 Task: Search one way flight ticket for 3 adults, 3 children in premium economy from Gillette: Gillette Campbell County Airport to Jacksonville: Albert J. Ellis Airport on 5-3-2023. Choice of flights is Spirit. Number of bags: 9 checked bags. Price is upto 89000. Outbound departure time preference is 5:45.
Action: Mouse moved to (369, 314)
Screenshot: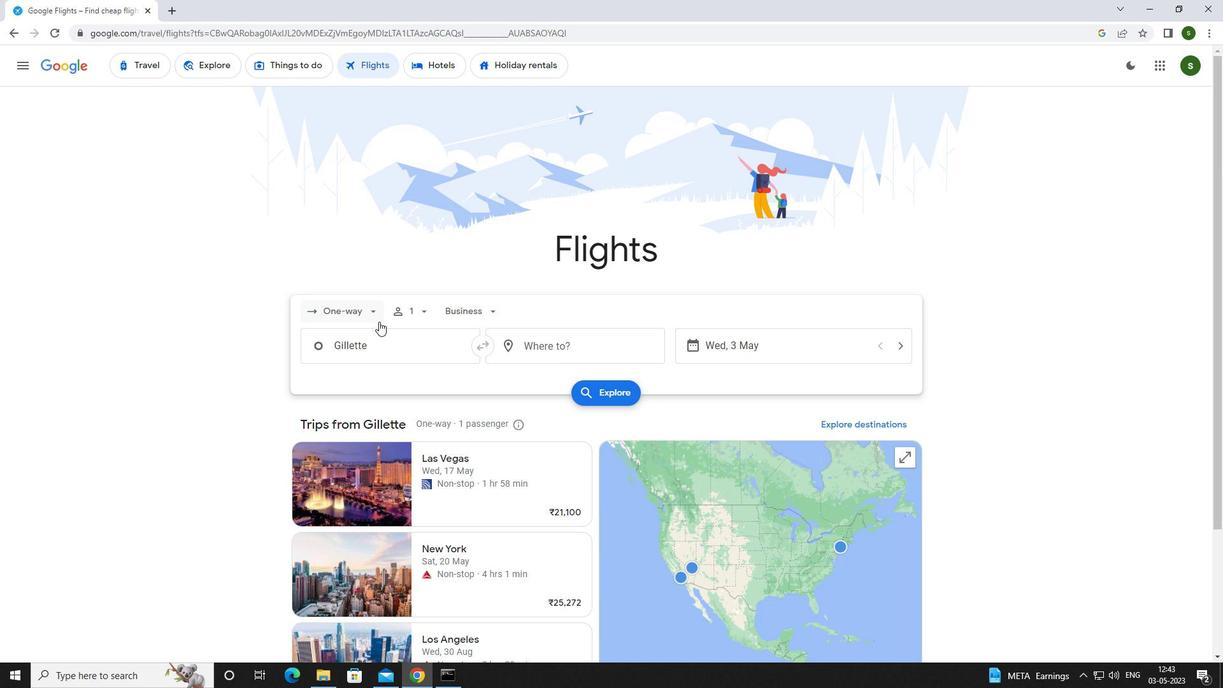 
Action: Mouse pressed left at (369, 314)
Screenshot: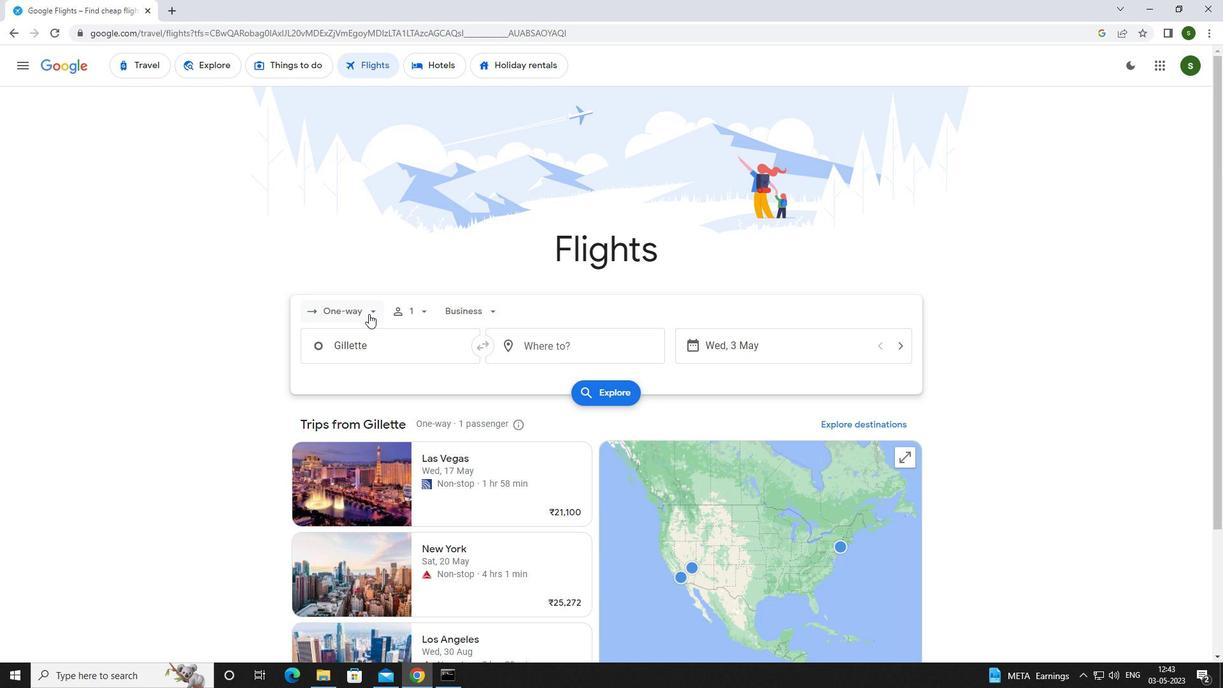 
Action: Mouse moved to (369, 367)
Screenshot: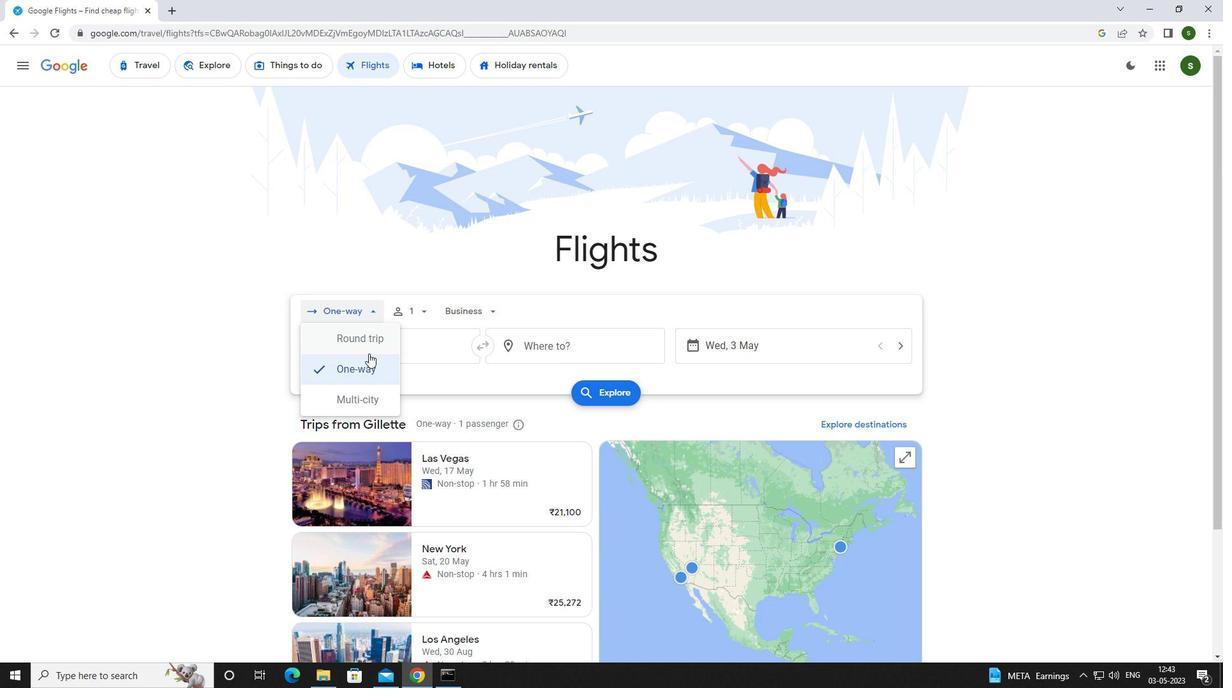 
Action: Mouse pressed left at (369, 367)
Screenshot: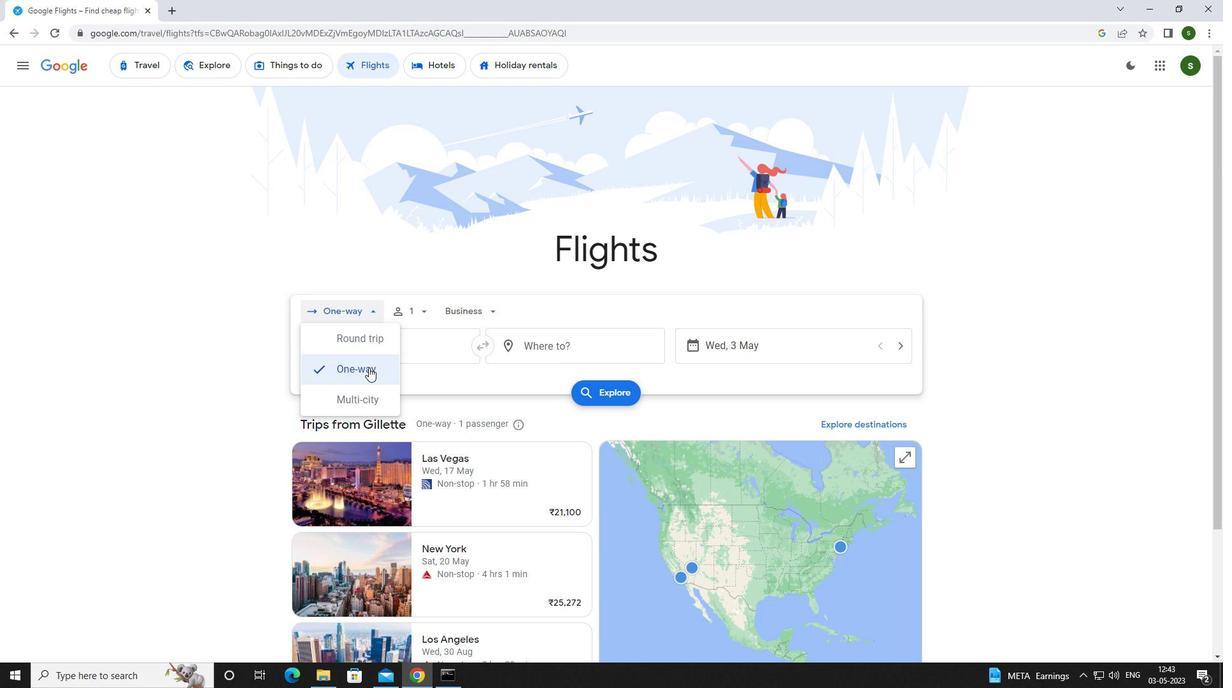 
Action: Mouse moved to (412, 305)
Screenshot: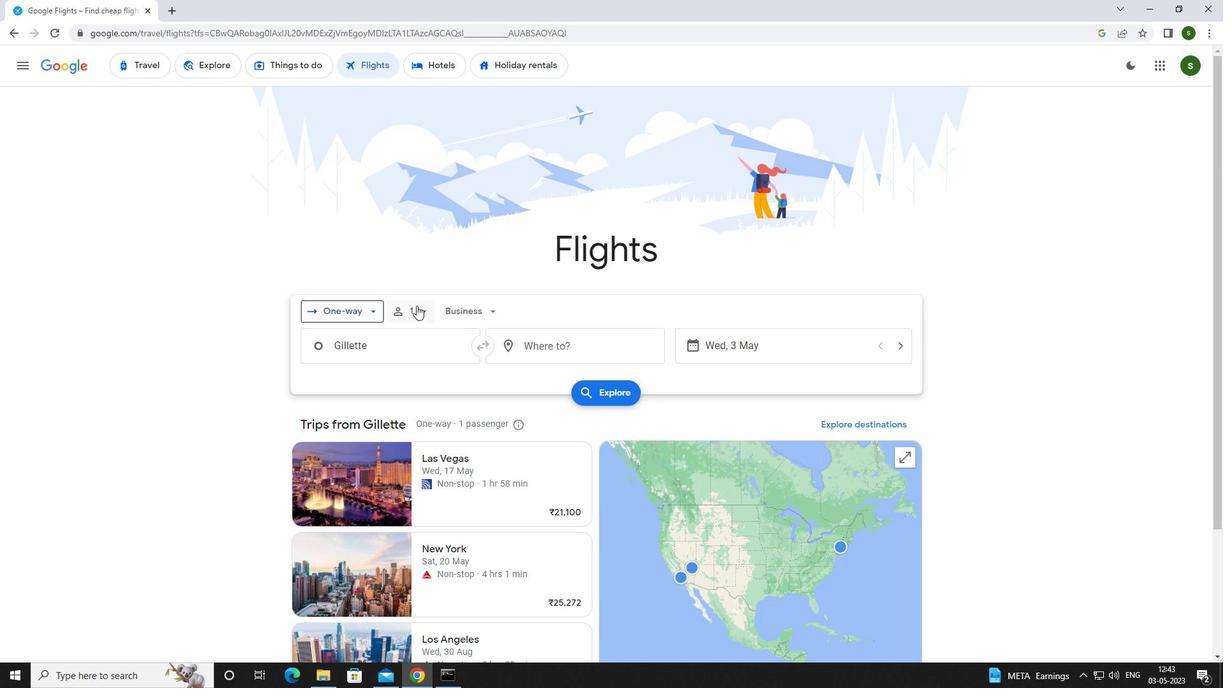 
Action: Mouse pressed left at (412, 305)
Screenshot: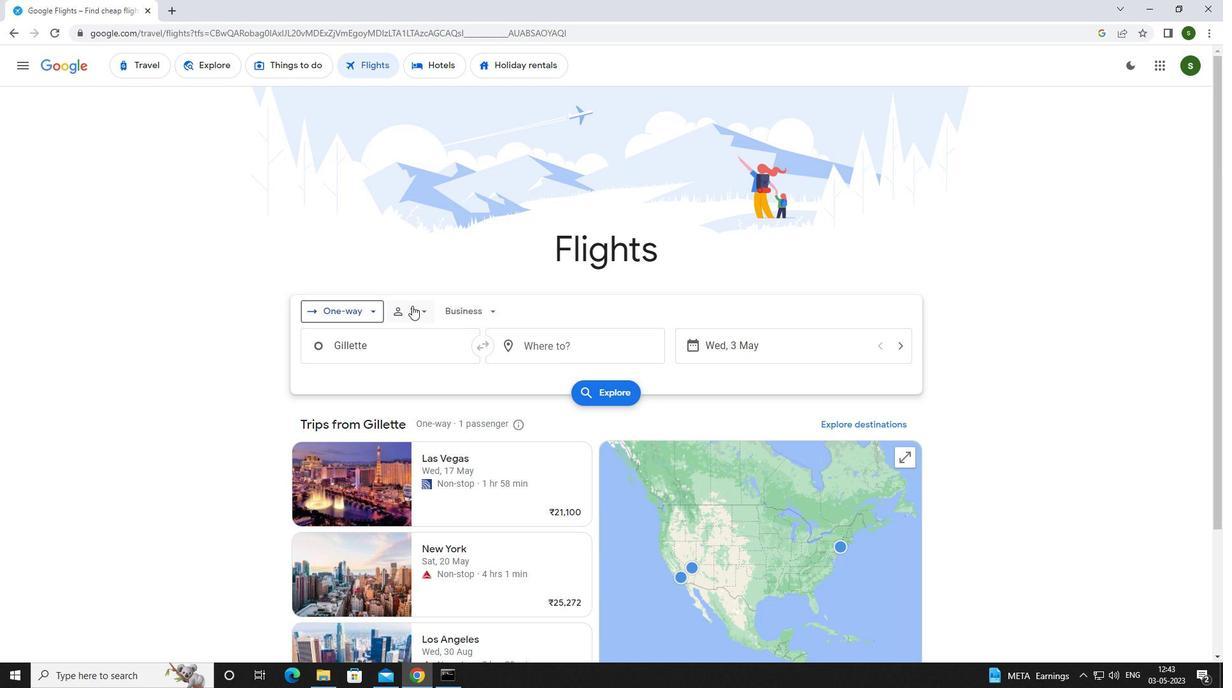 
Action: Mouse moved to (528, 342)
Screenshot: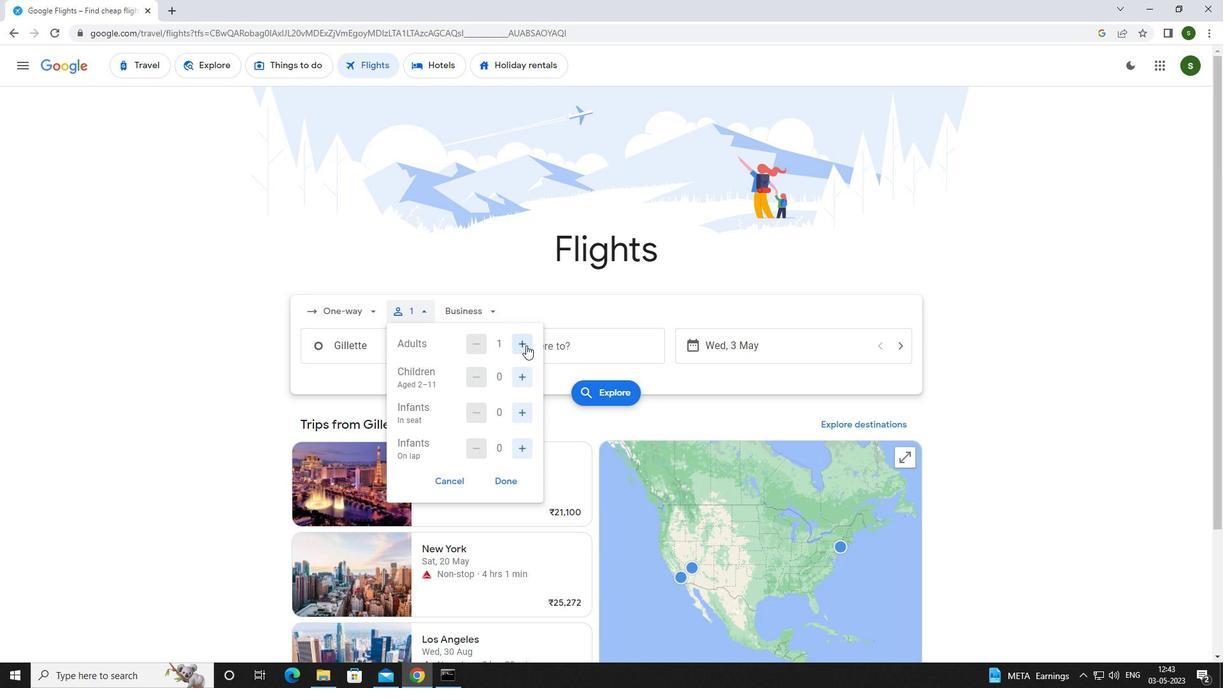 
Action: Mouse pressed left at (528, 342)
Screenshot: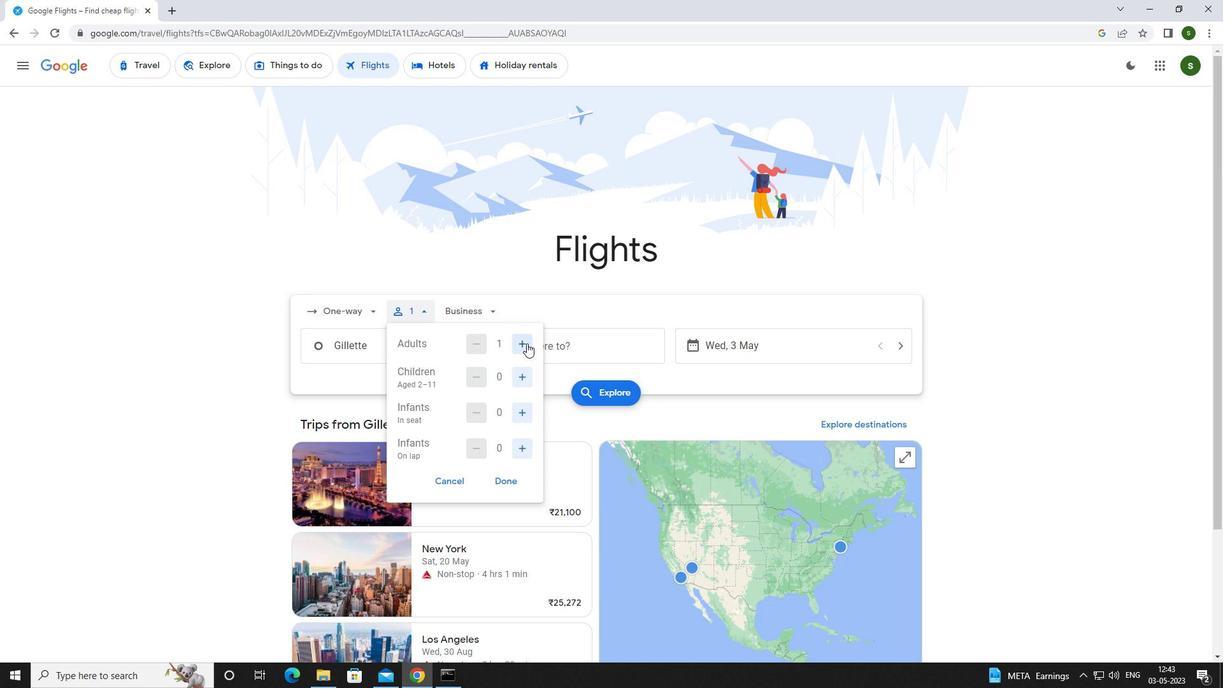 
Action: Mouse pressed left at (528, 342)
Screenshot: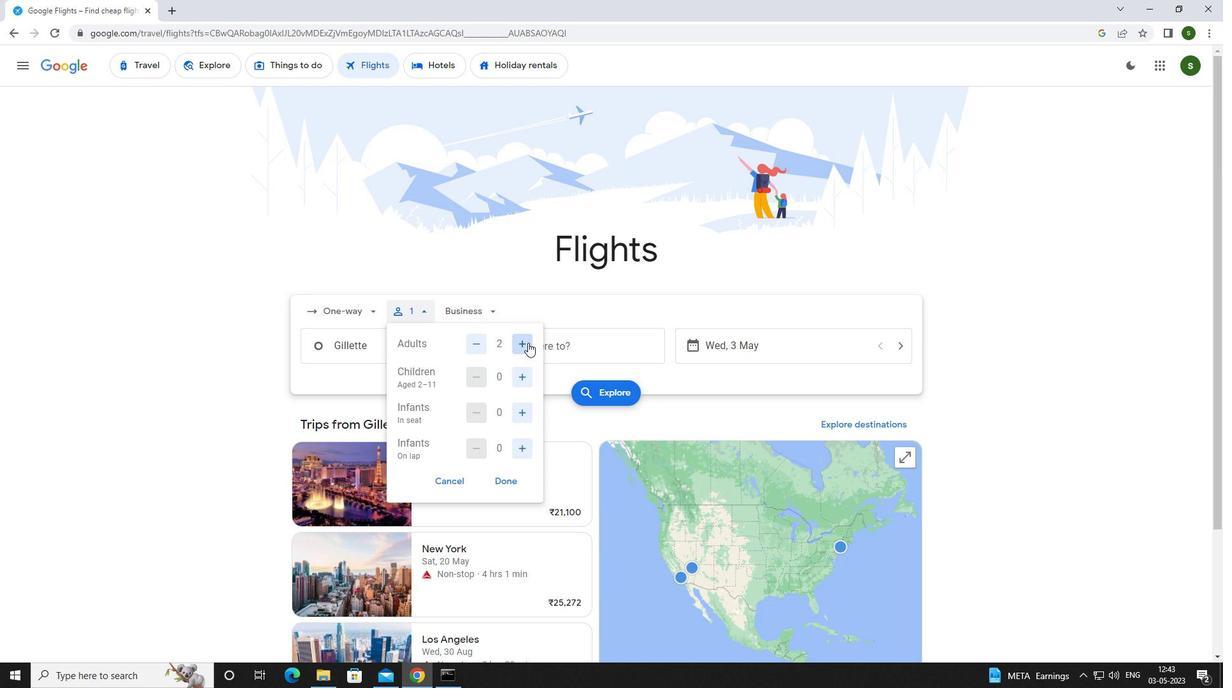 
Action: Mouse moved to (517, 368)
Screenshot: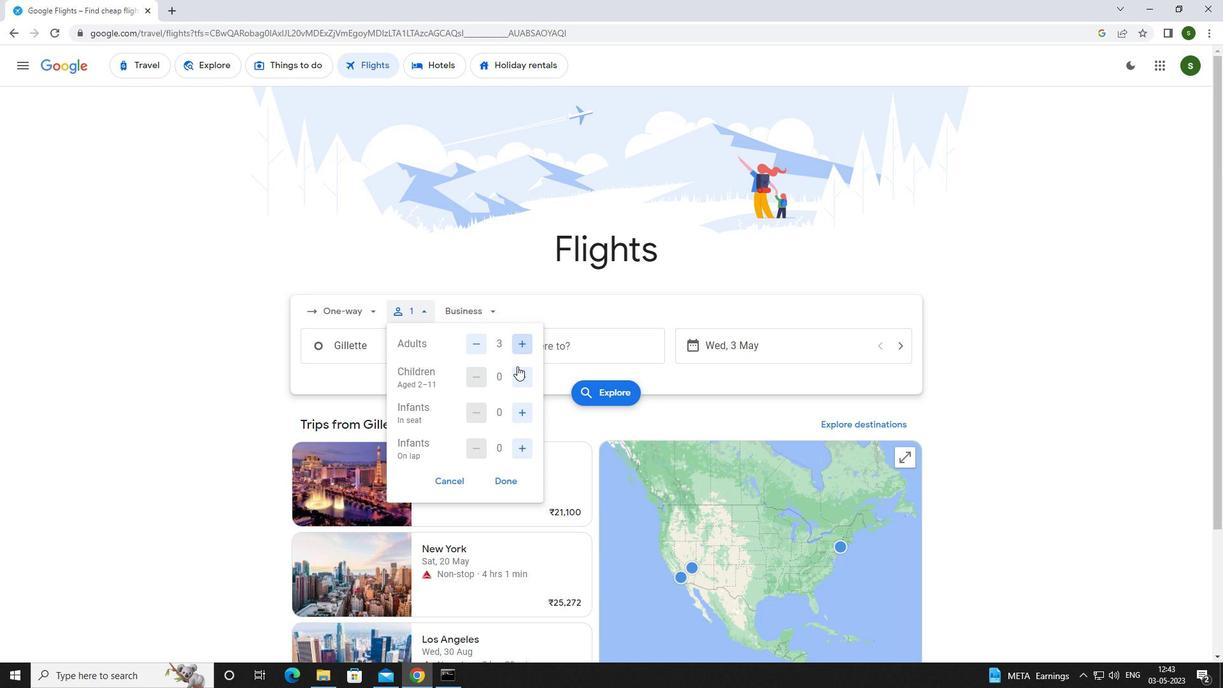 
Action: Mouse pressed left at (517, 368)
Screenshot: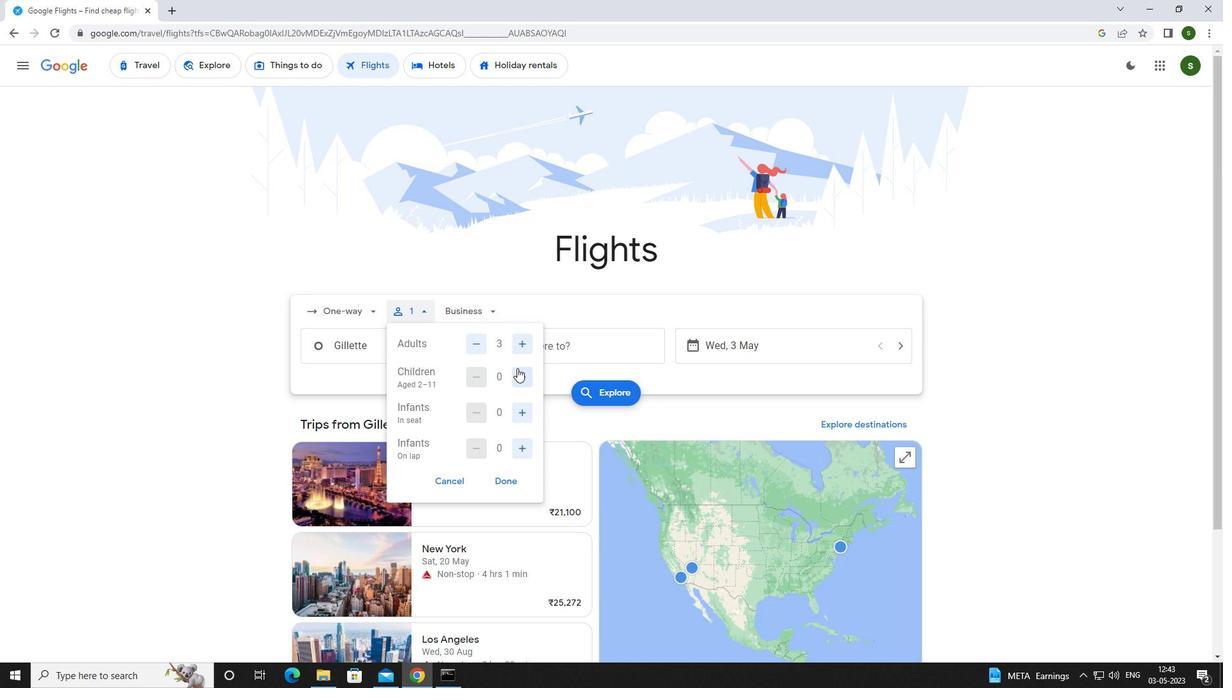 
Action: Mouse pressed left at (517, 368)
Screenshot: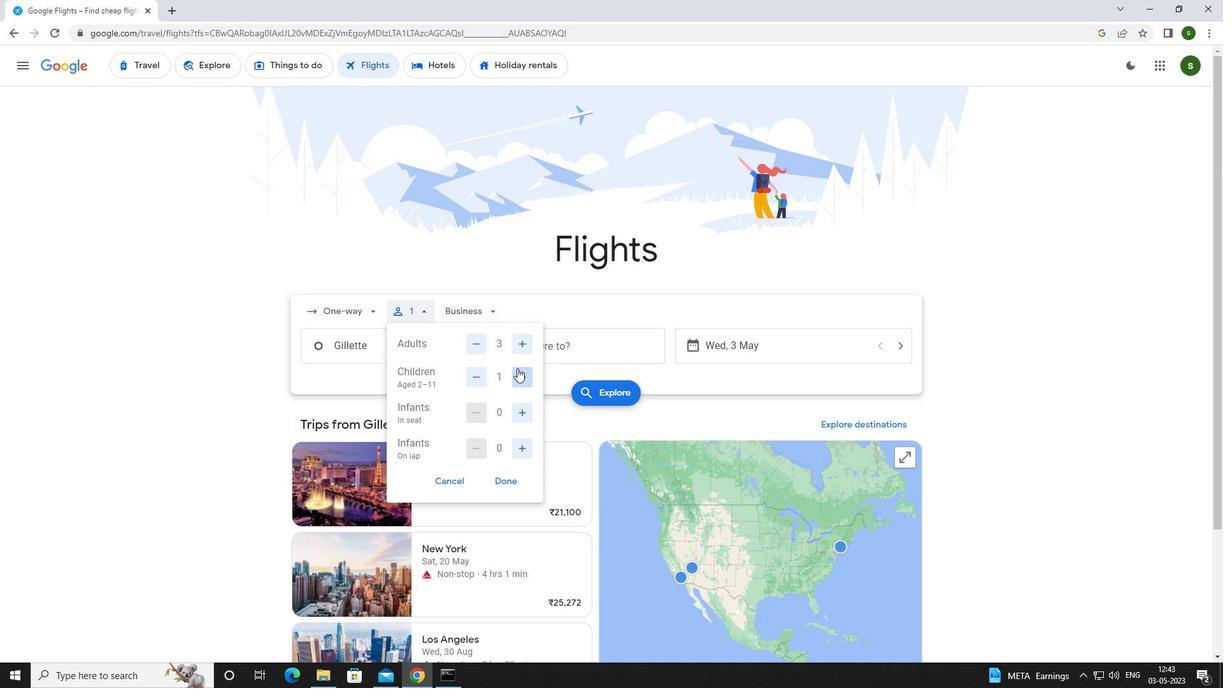 
Action: Mouse pressed left at (517, 368)
Screenshot: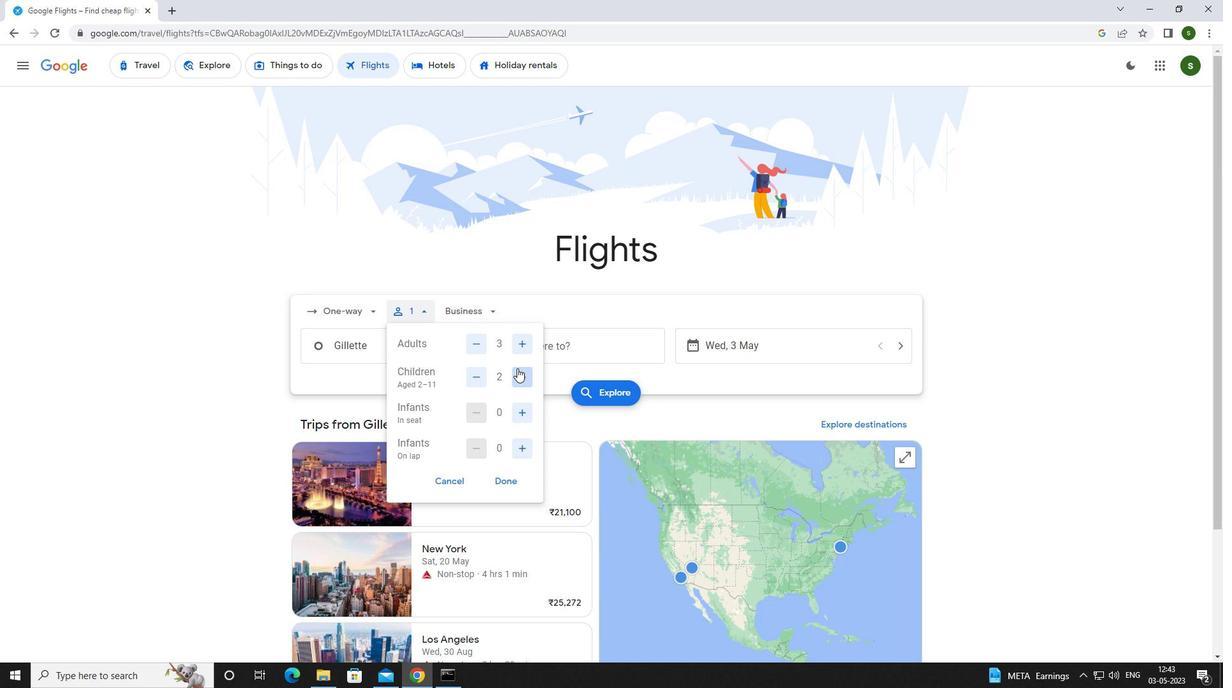 
Action: Mouse moved to (476, 304)
Screenshot: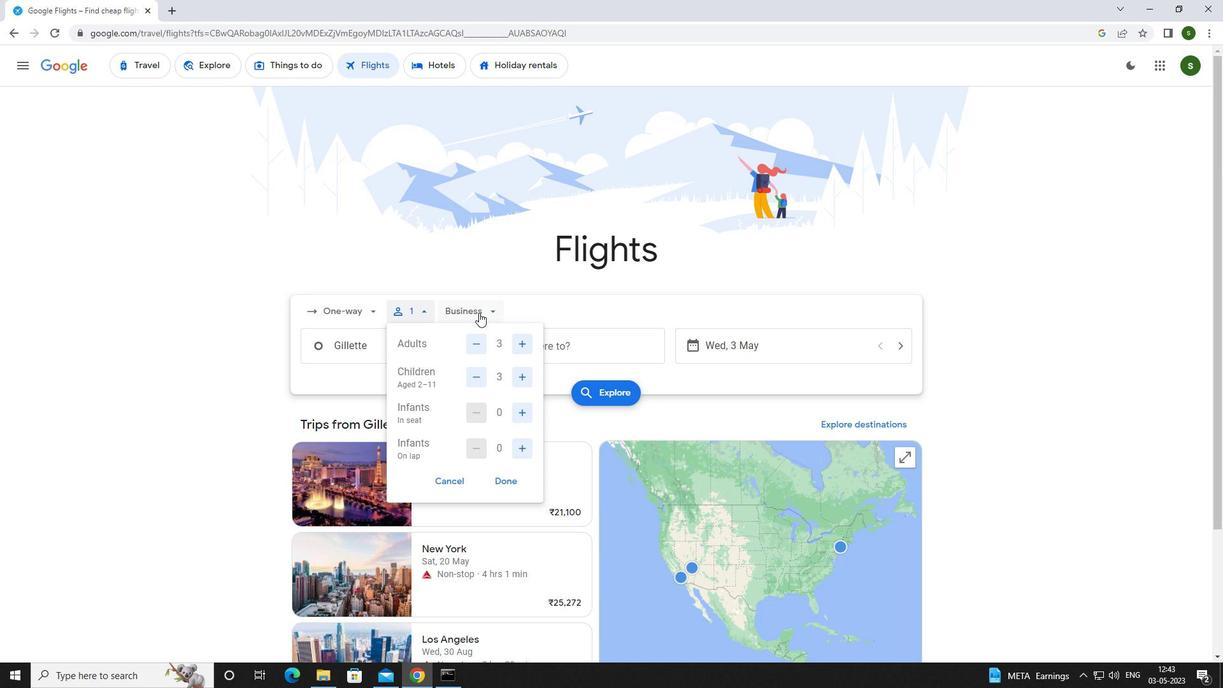 
Action: Mouse pressed left at (476, 304)
Screenshot: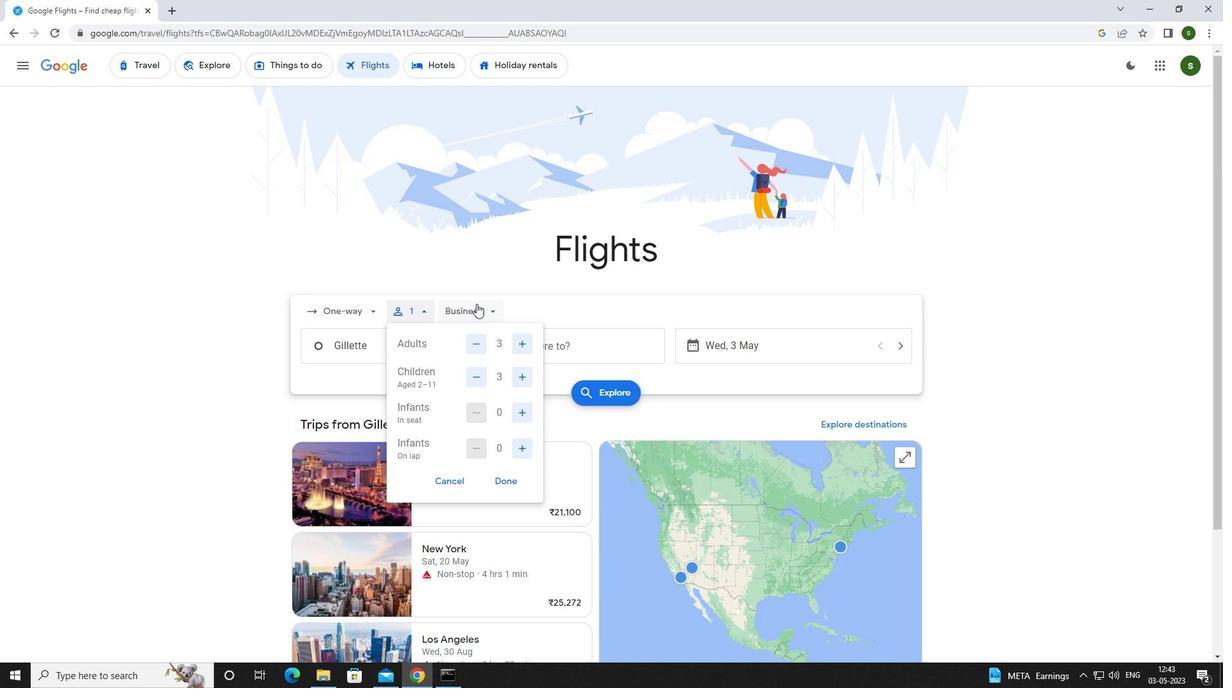 
Action: Mouse moved to (495, 370)
Screenshot: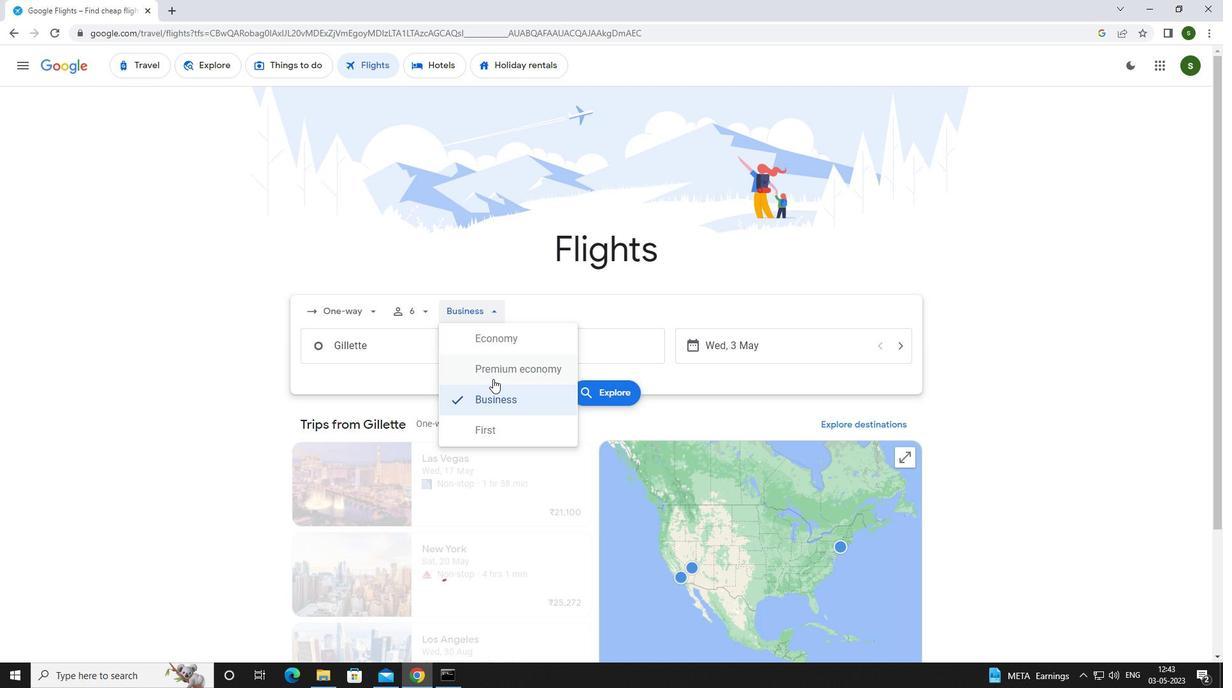 
Action: Mouse pressed left at (495, 370)
Screenshot: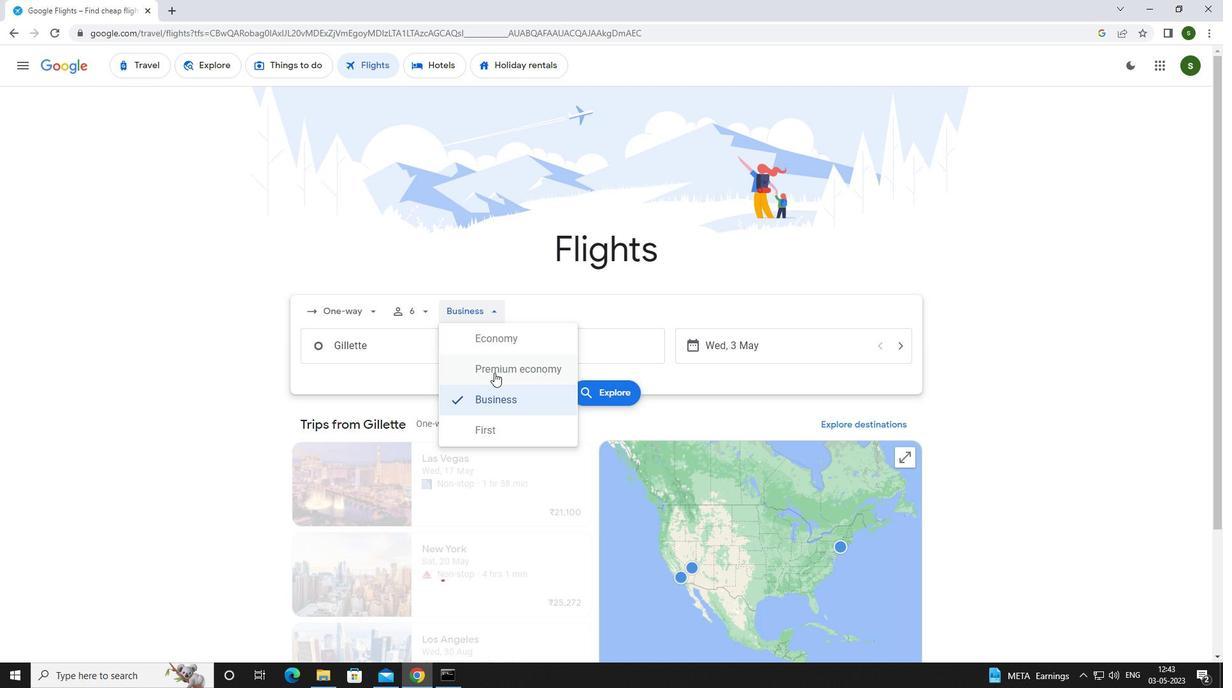 
Action: Mouse moved to (416, 341)
Screenshot: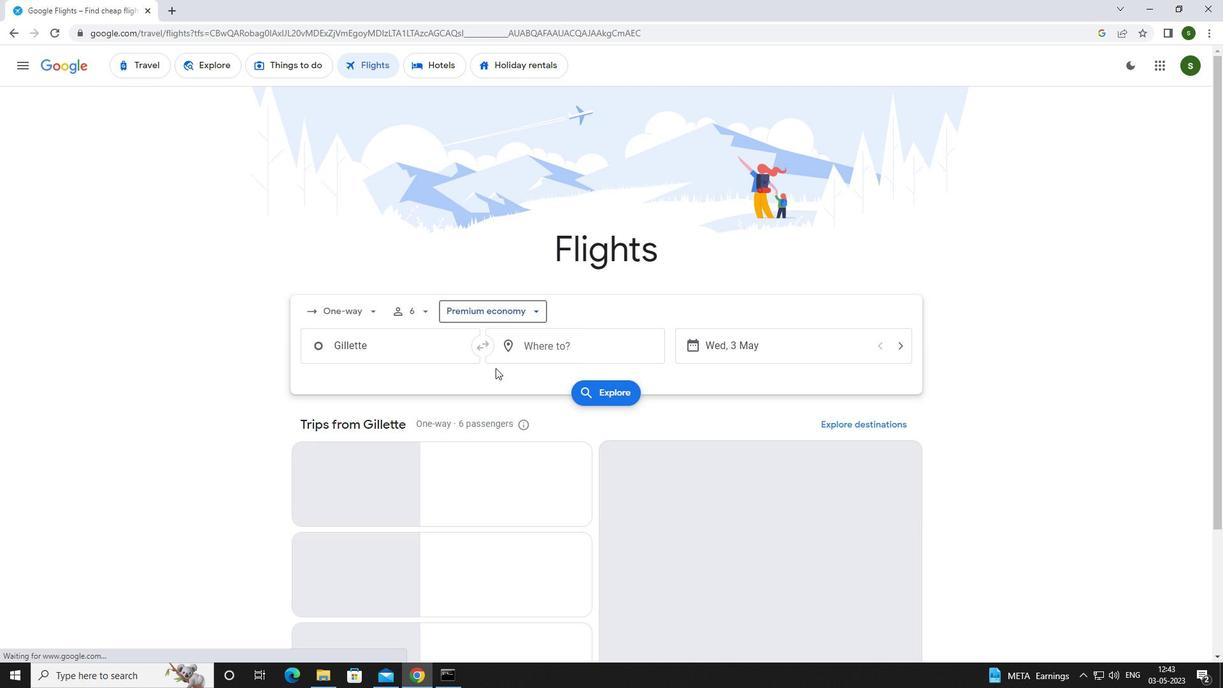 
Action: Mouse pressed left at (416, 341)
Screenshot: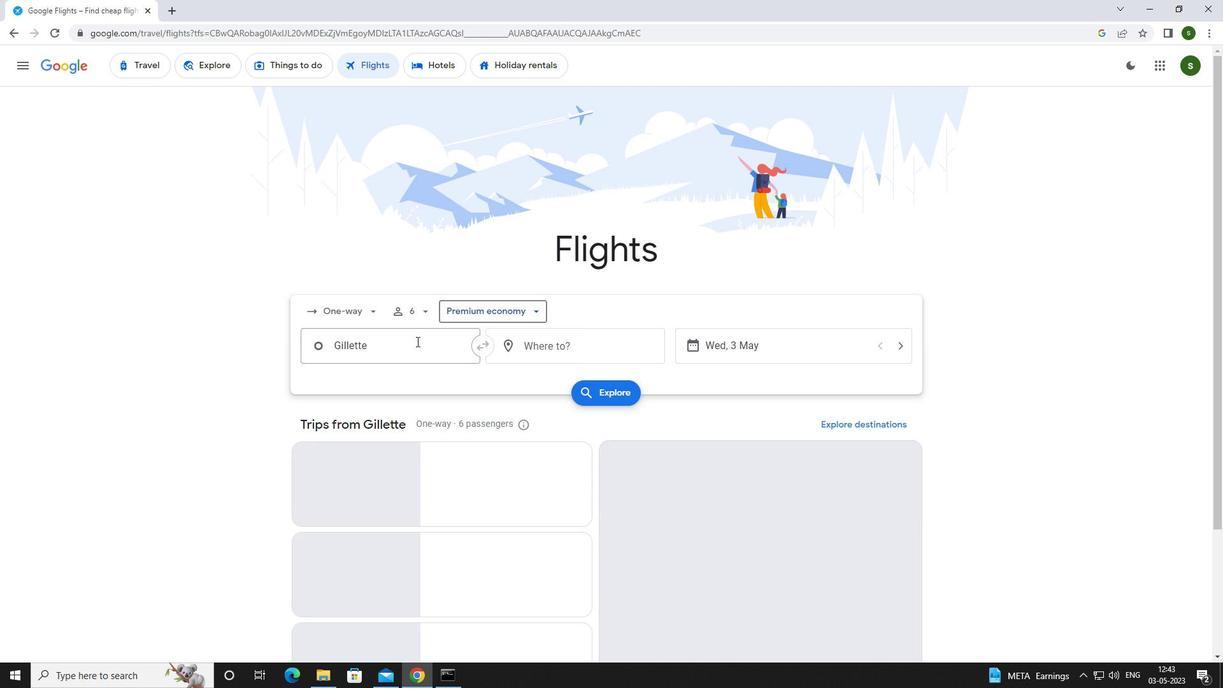 
Action: Key pressed <Key.caps_lock>g<Key.caps_lock>illette<Key.enter>
Screenshot: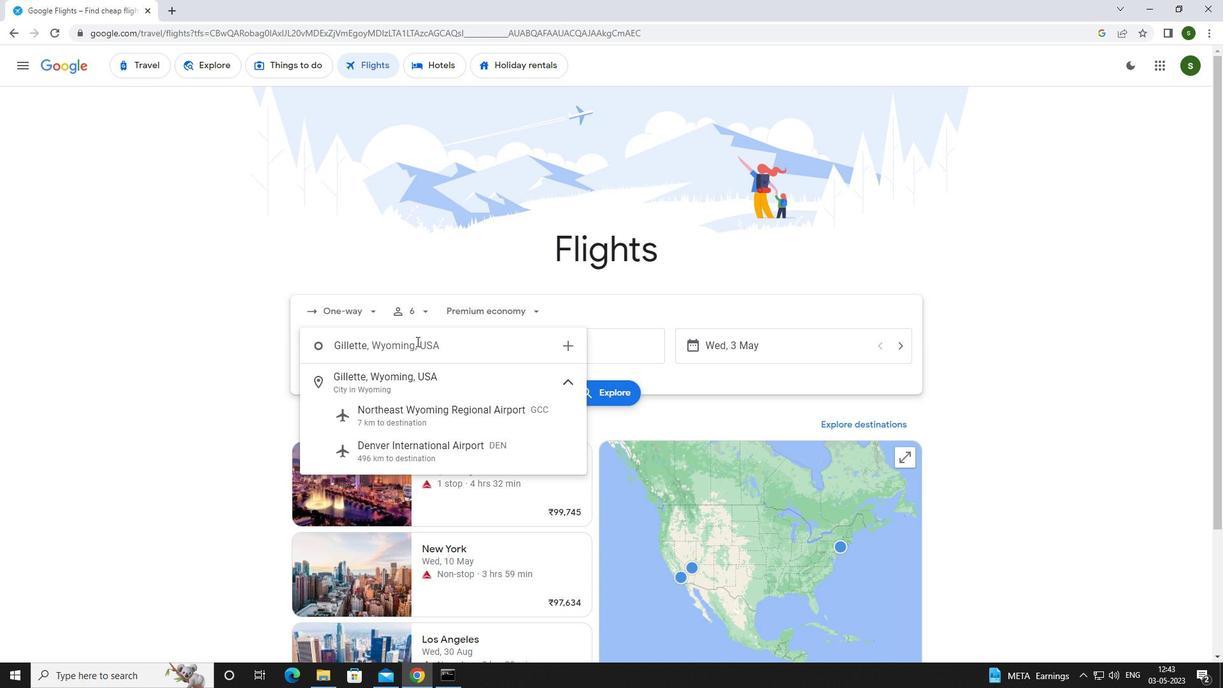 
Action: Mouse moved to (578, 346)
Screenshot: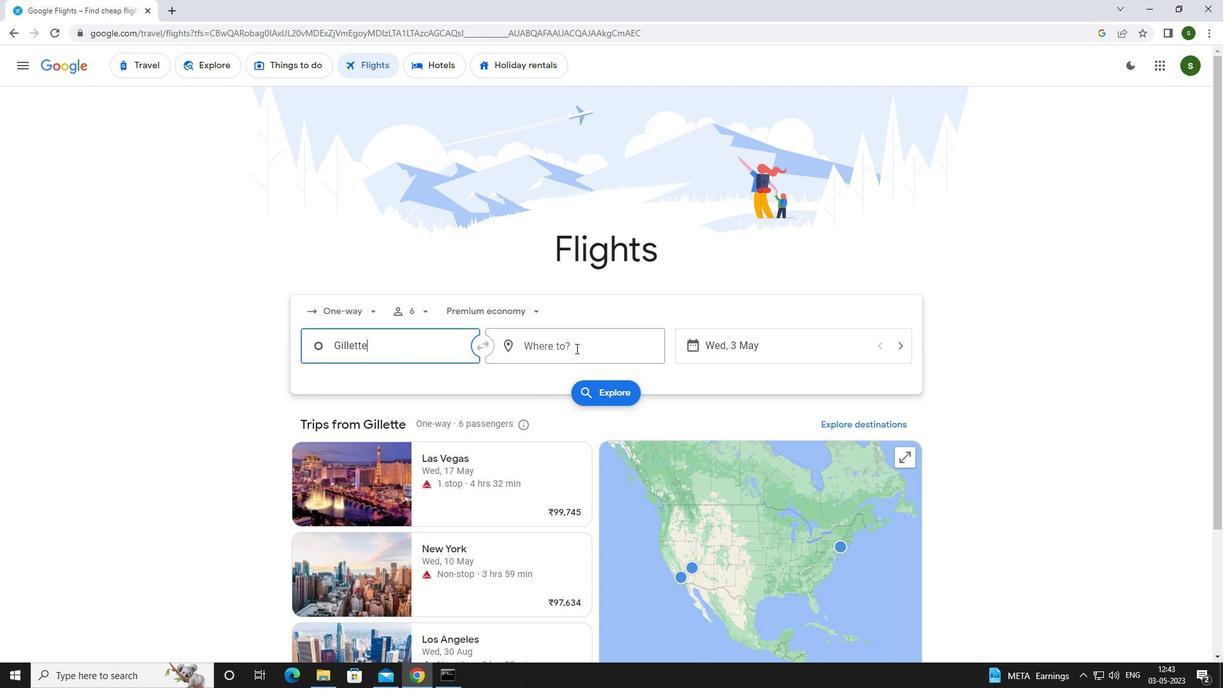 
Action: Mouse pressed left at (578, 346)
Screenshot: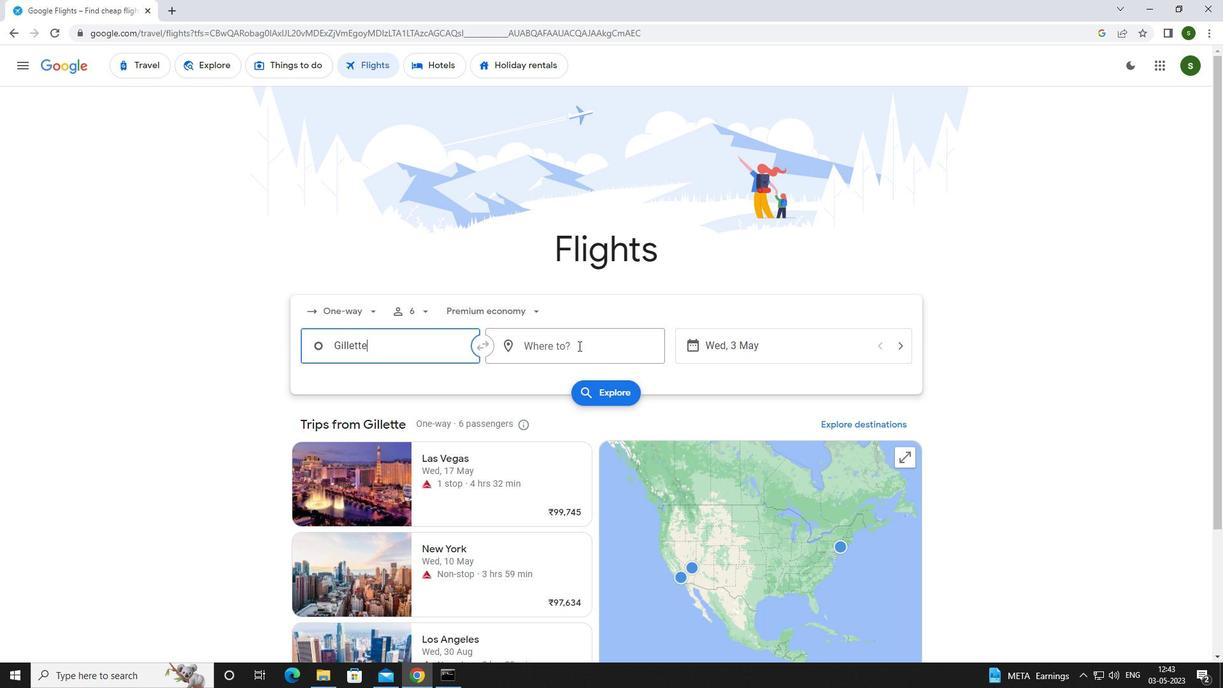 
Action: Mouse moved to (579, 346)
Screenshot: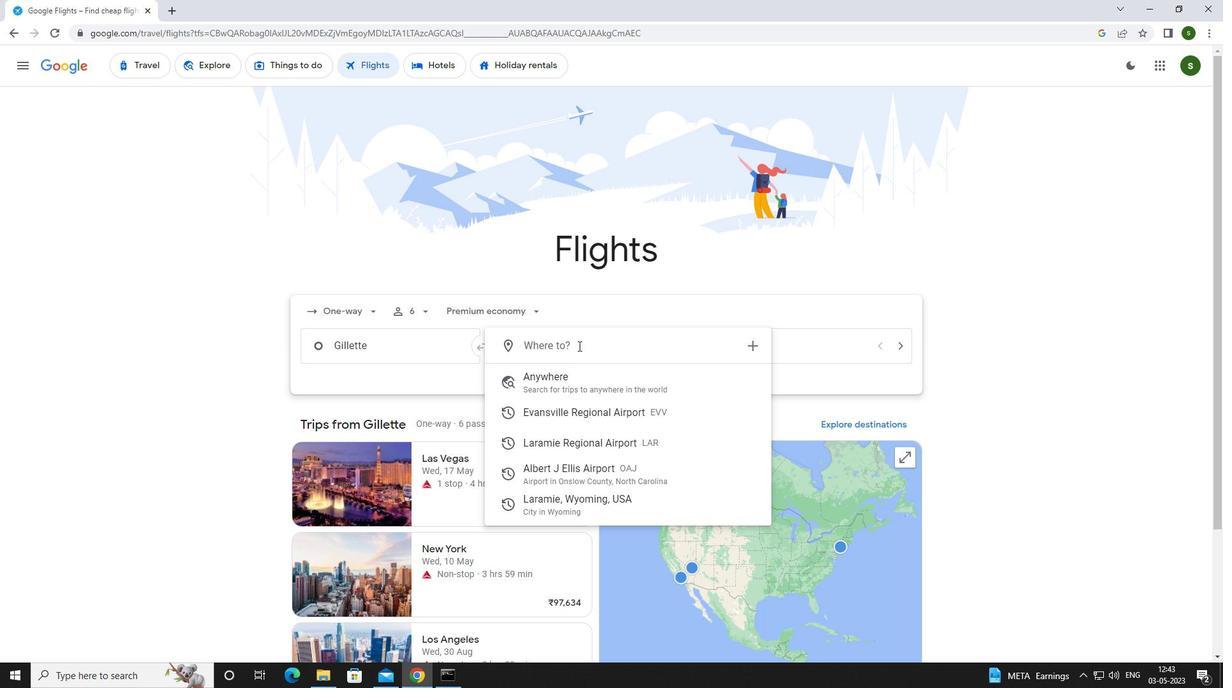 
Action: Key pressed <Key.caps_lock>l<Key.caps_lock>arami
Screenshot: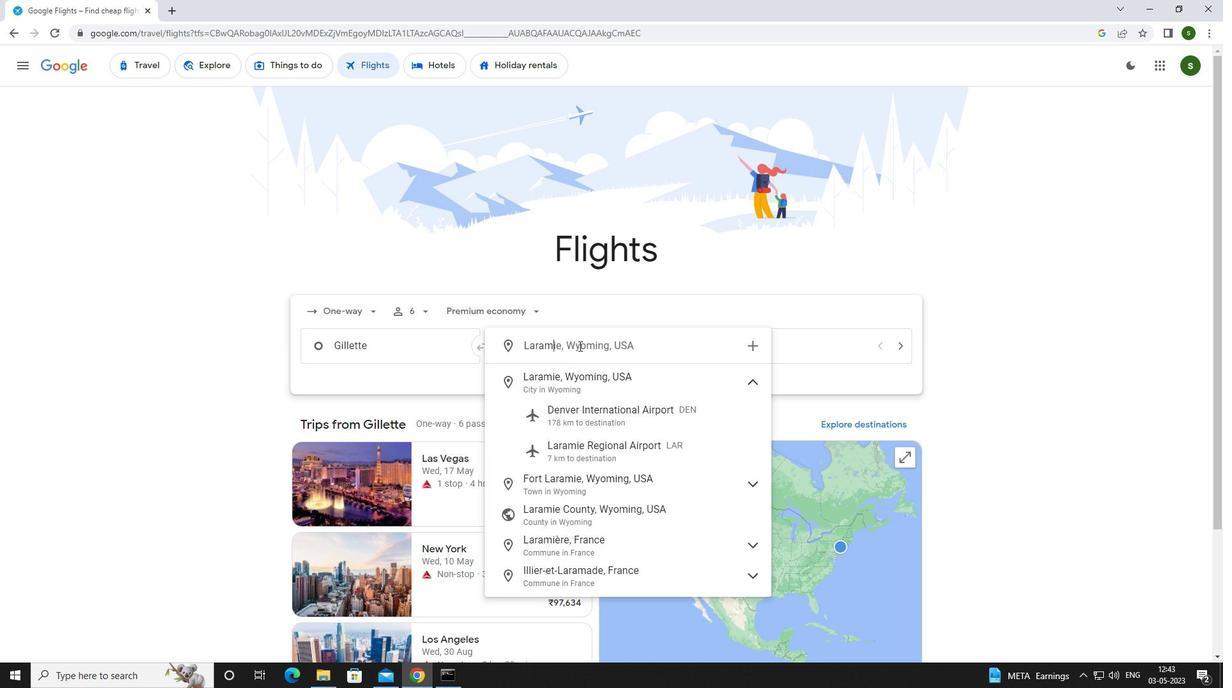 
Action: Mouse moved to (608, 455)
Screenshot: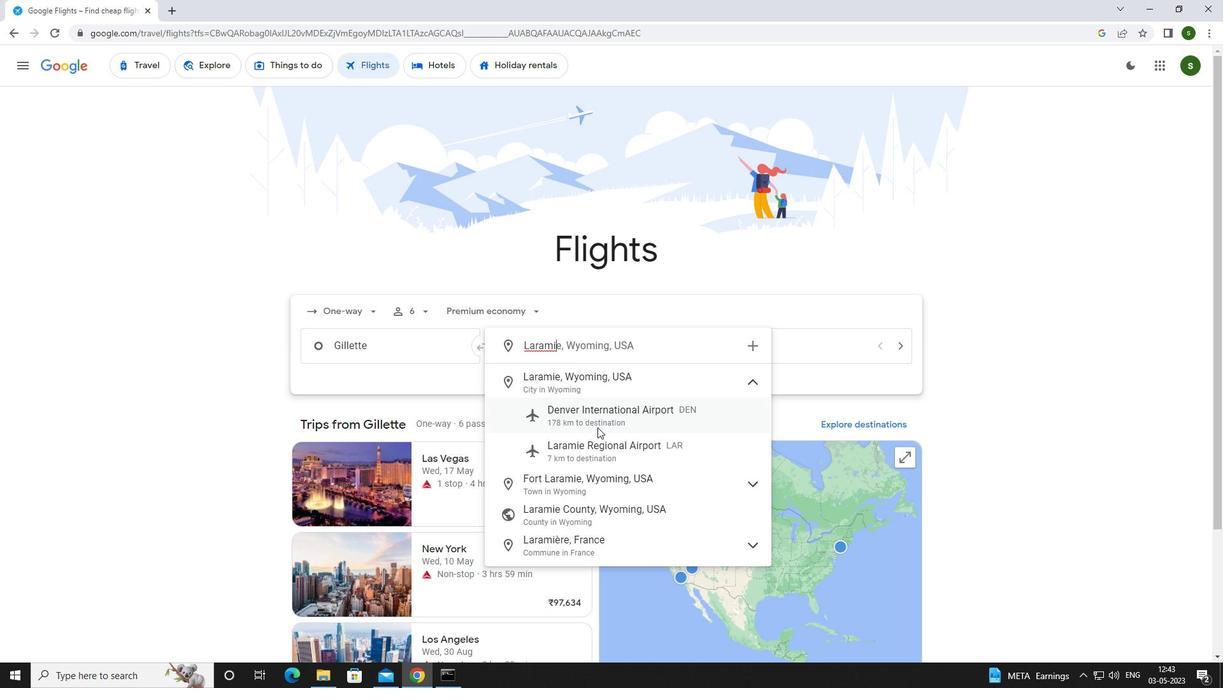 
Action: Mouse pressed left at (608, 455)
Screenshot: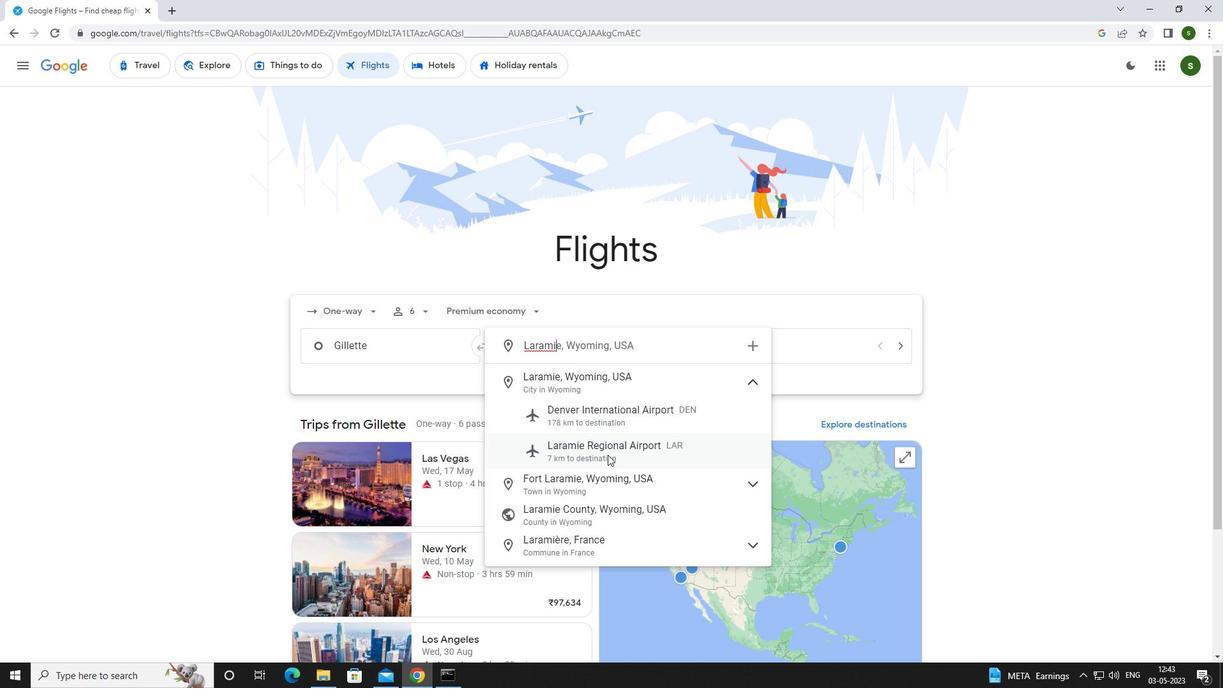 
Action: Mouse moved to (797, 351)
Screenshot: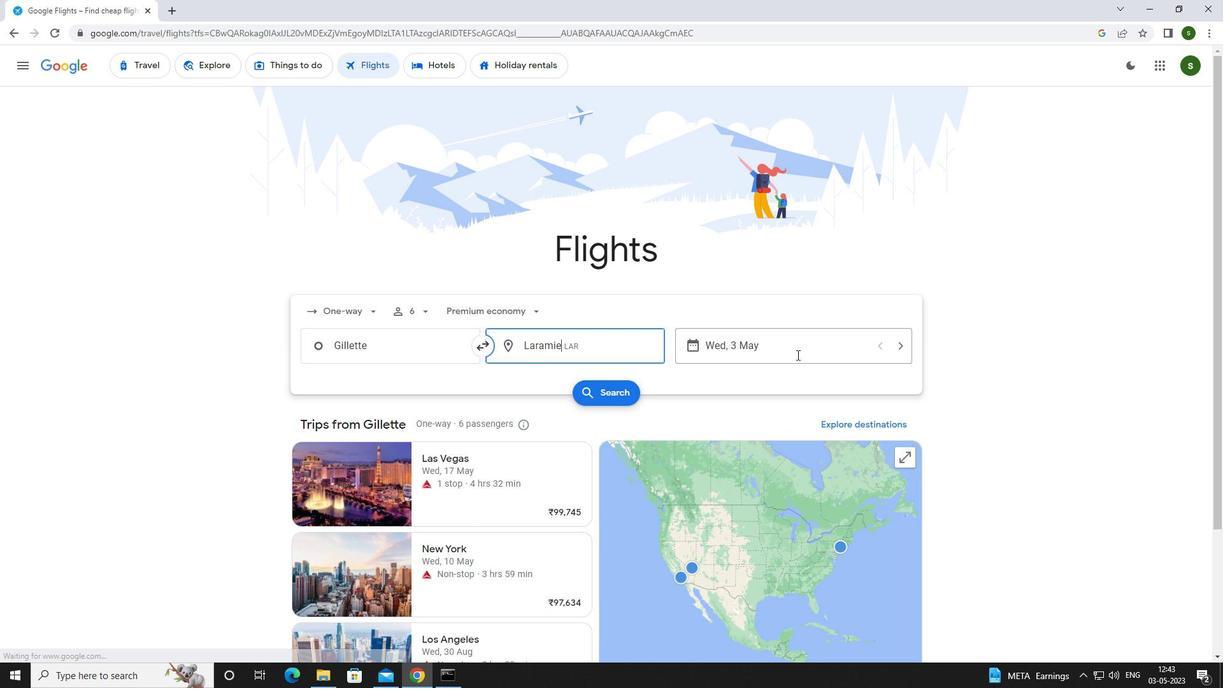 
Action: Mouse pressed left at (797, 351)
Screenshot: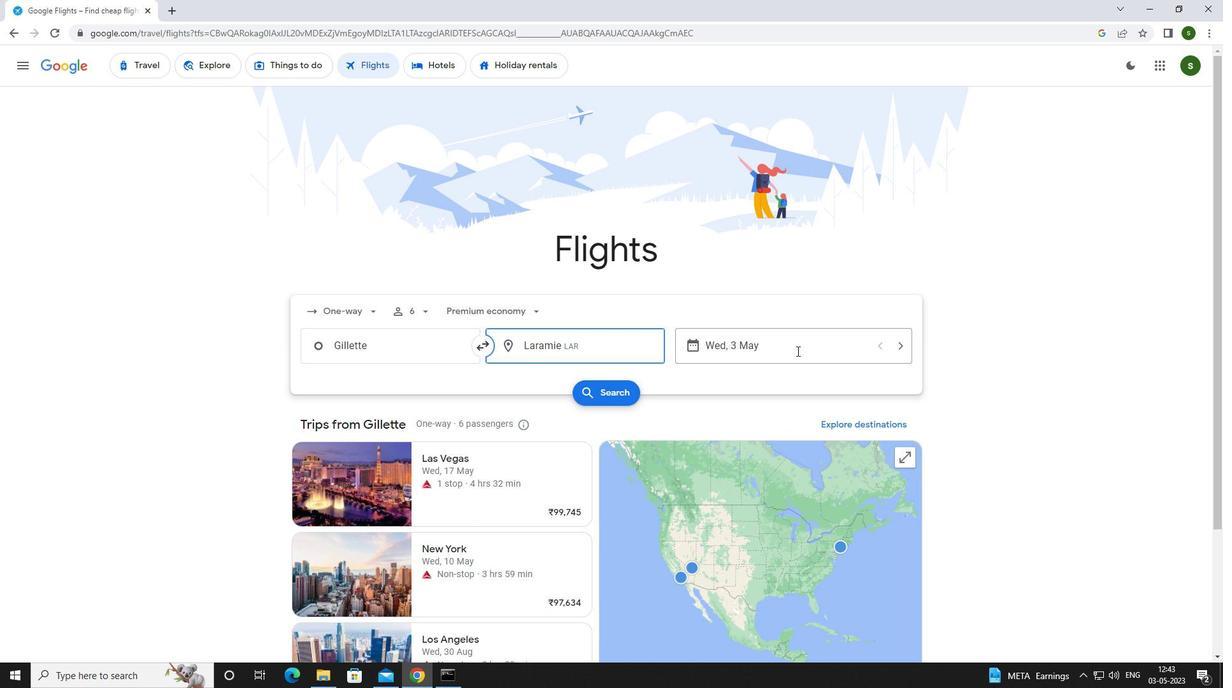 
Action: Mouse moved to (559, 428)
Screenshot: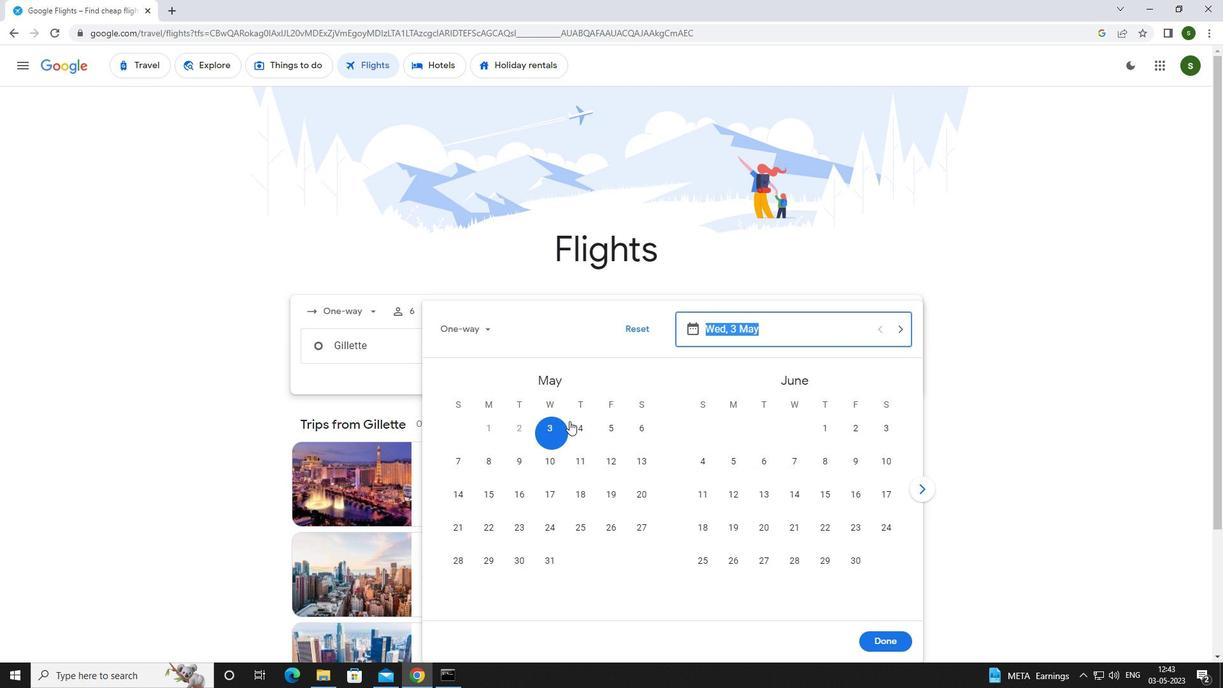 
Action: Mouse pressed left at (559, 428)
Screenshot: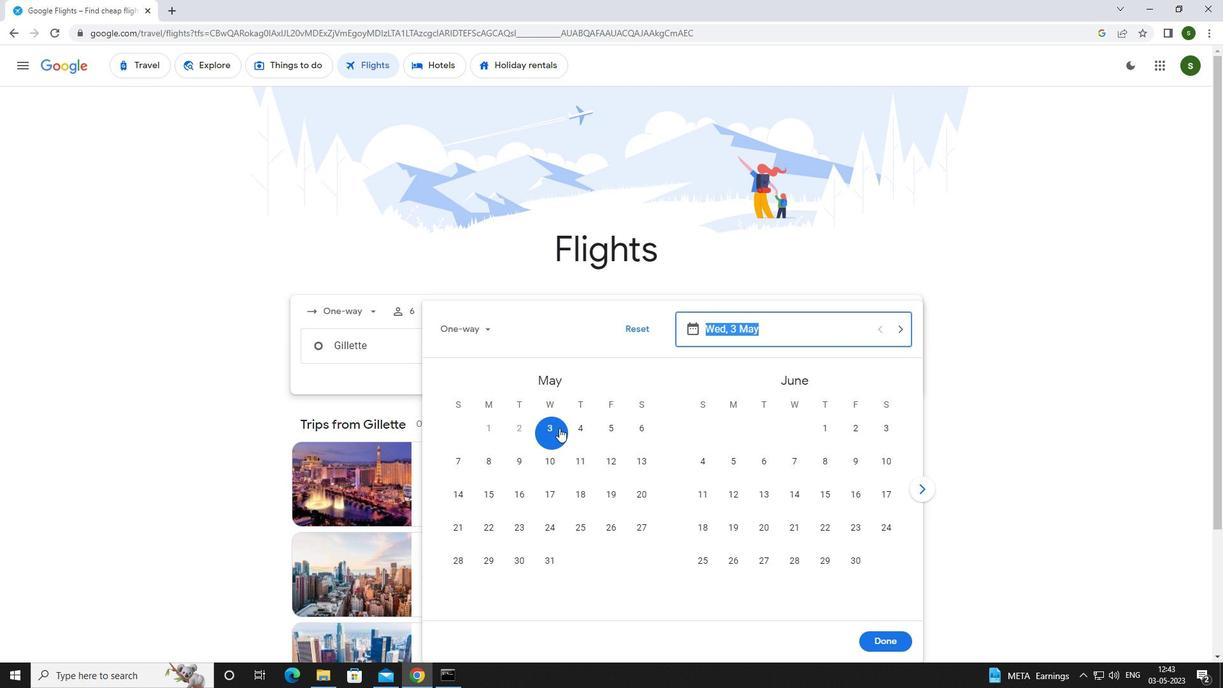 
Action: Mouse moved to (887, 645)
Screenshot: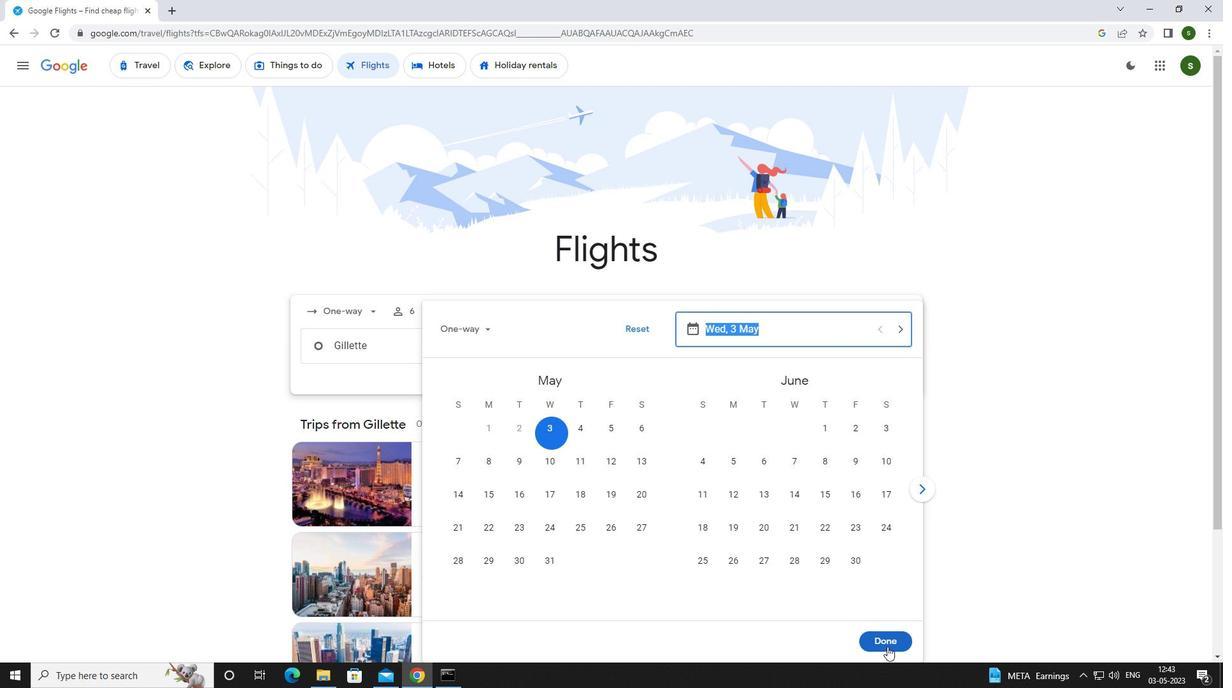 
Action: Mouse pressed left at (887, 645)
Screenshot: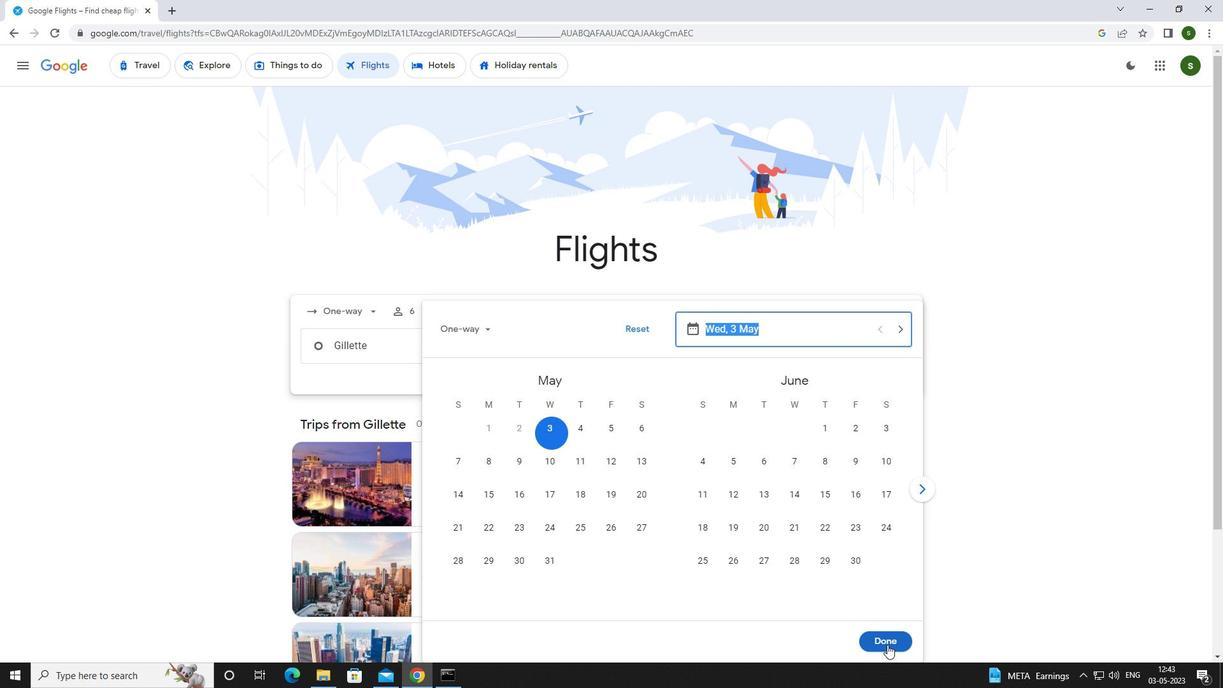 
Action: Mouse moved to (610, 393)
Screenshot: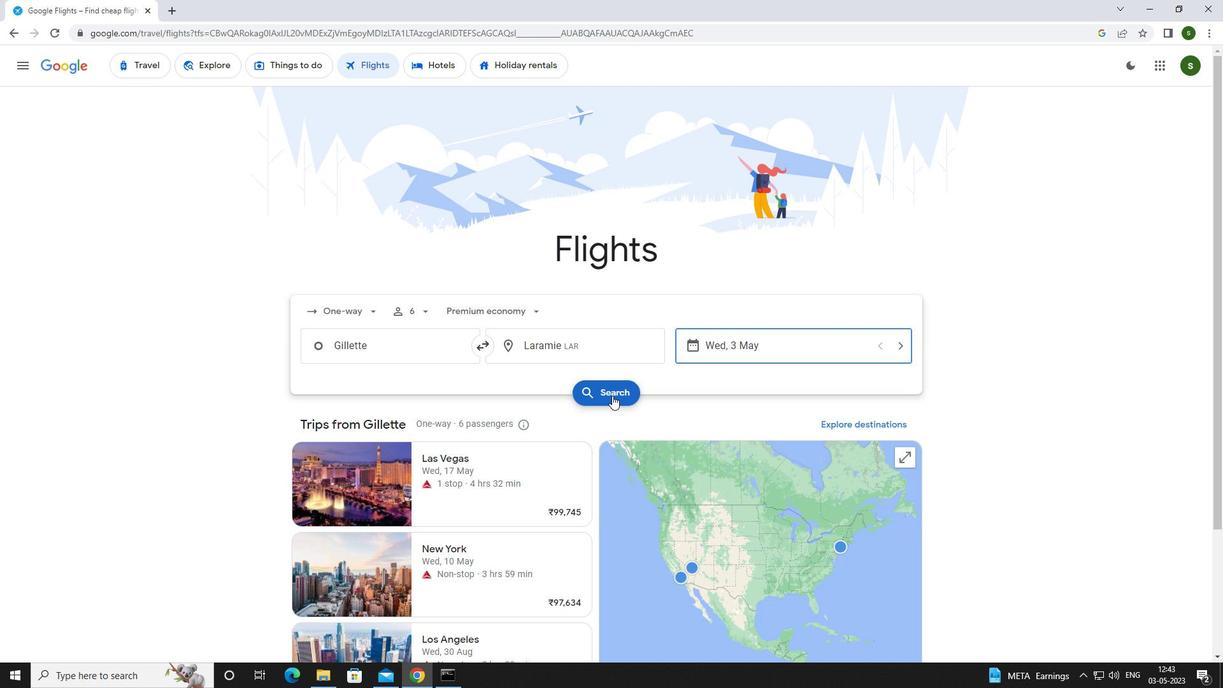 
Action: Mouse pressed left at (610, 393)
Screenshot: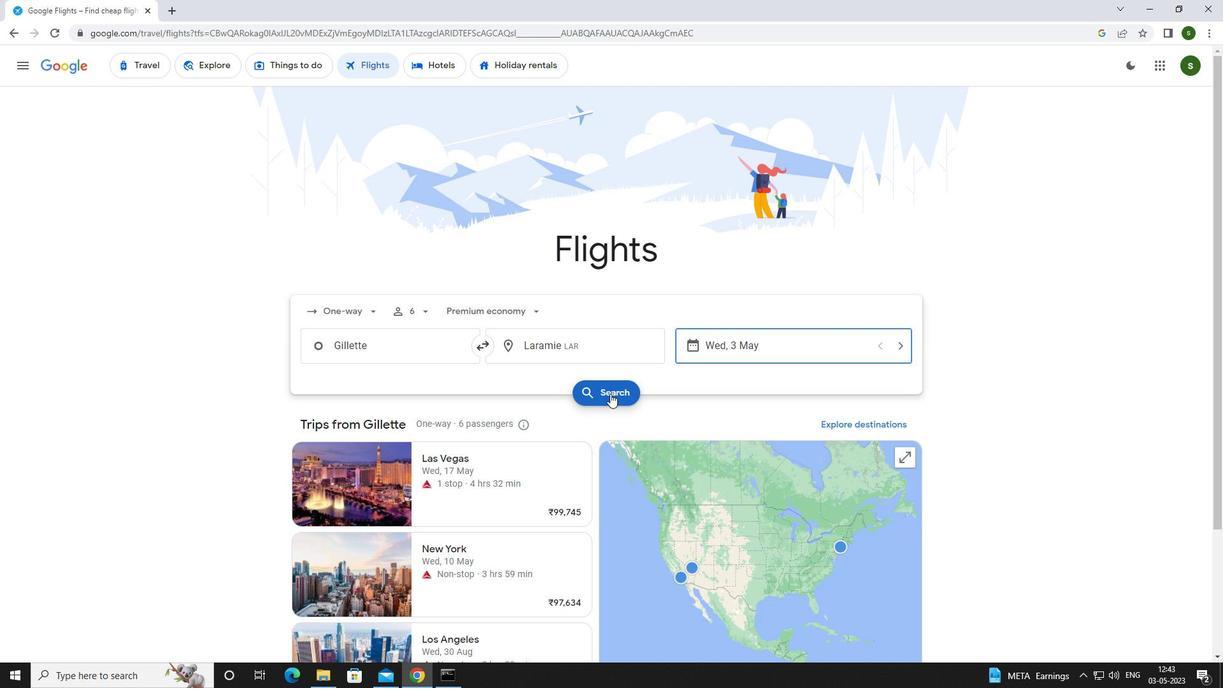 
Action: Mouse moved to (316, 188)
Screenshot: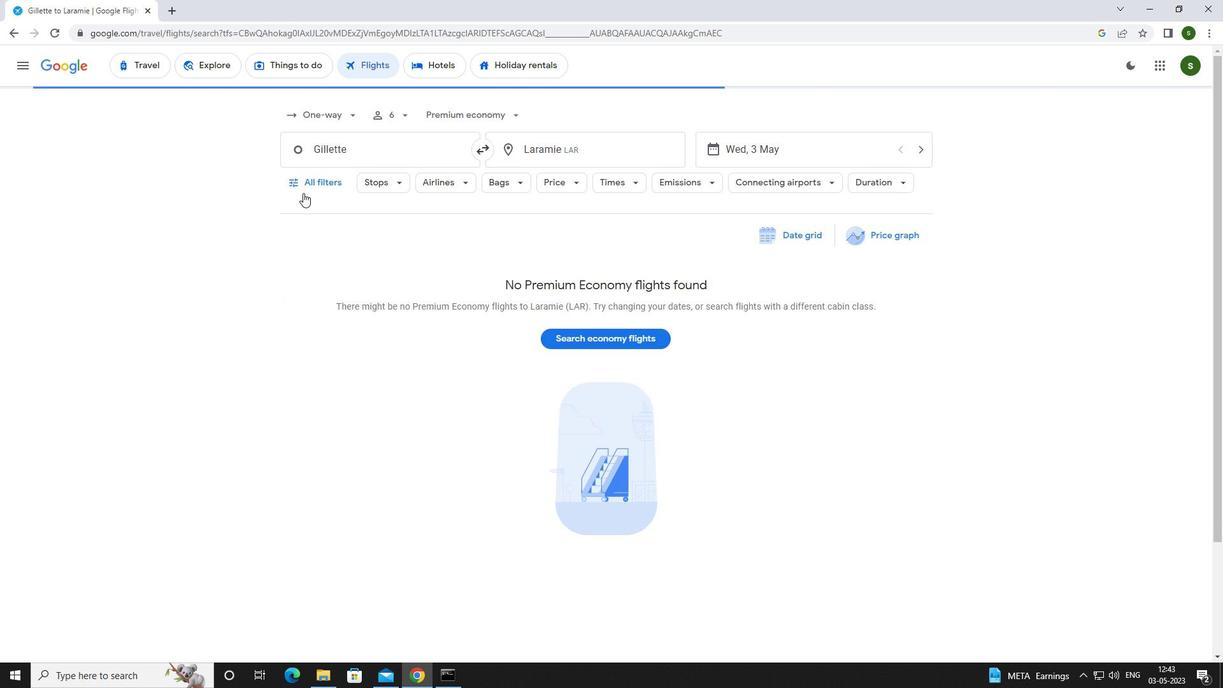 
Action: Mouse pressed left at (316, 188)
Screenshot: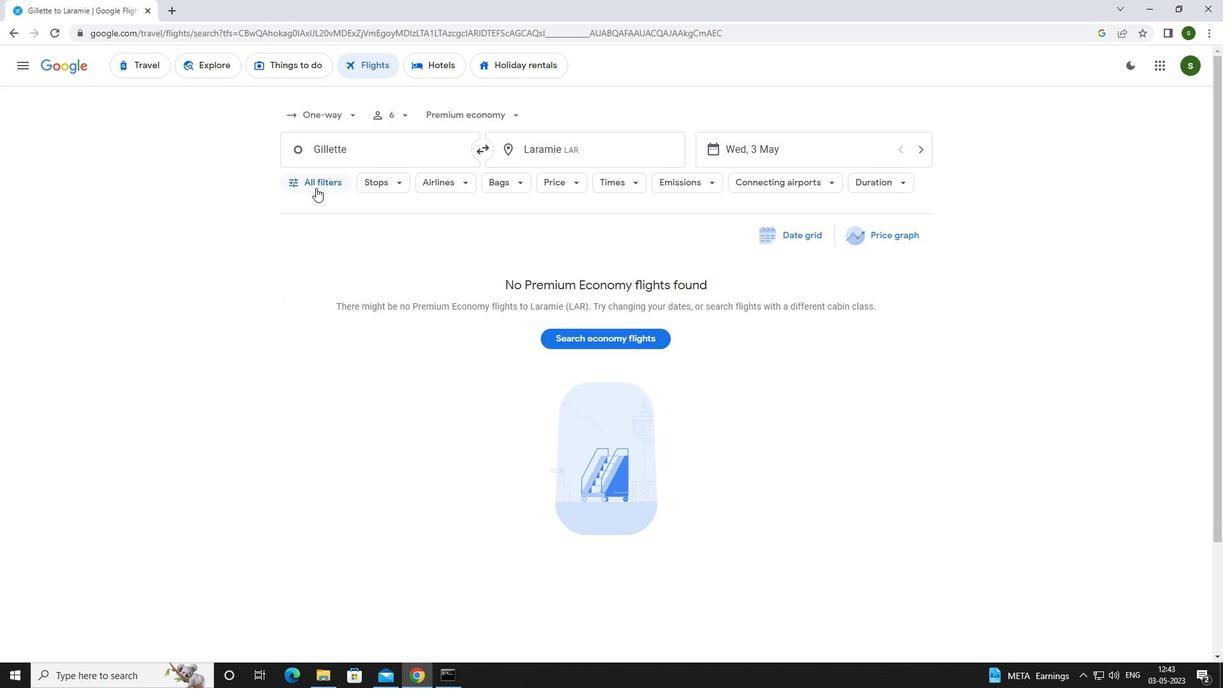 
Action: Mouse moved to (479, 460)
Screenshot: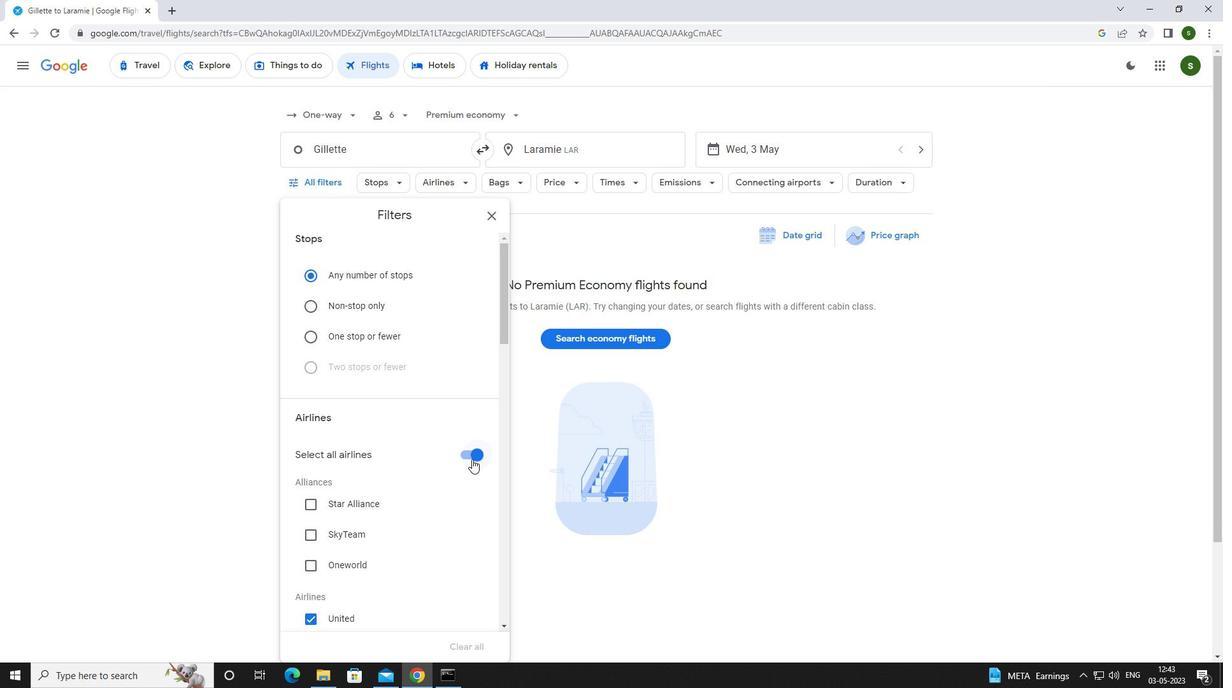 
Action: Mouse pressed left at (479, 460)
Screenshot: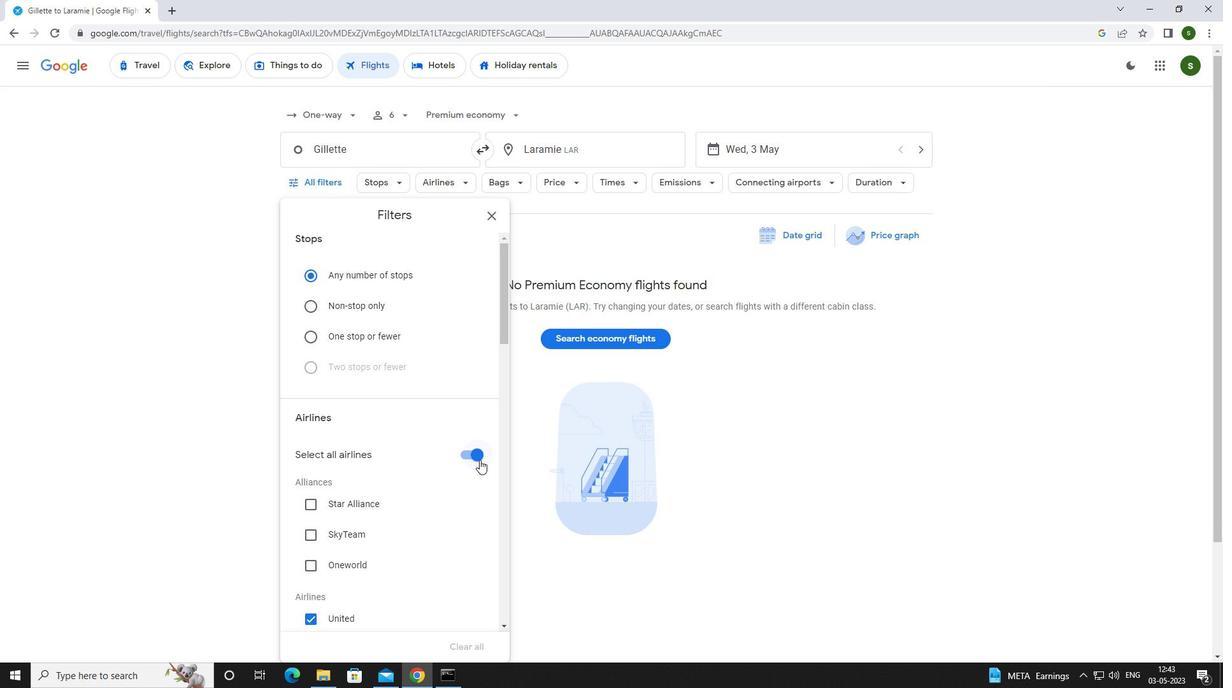 
Action: Mouse moved to (434, 403)
Screenshot: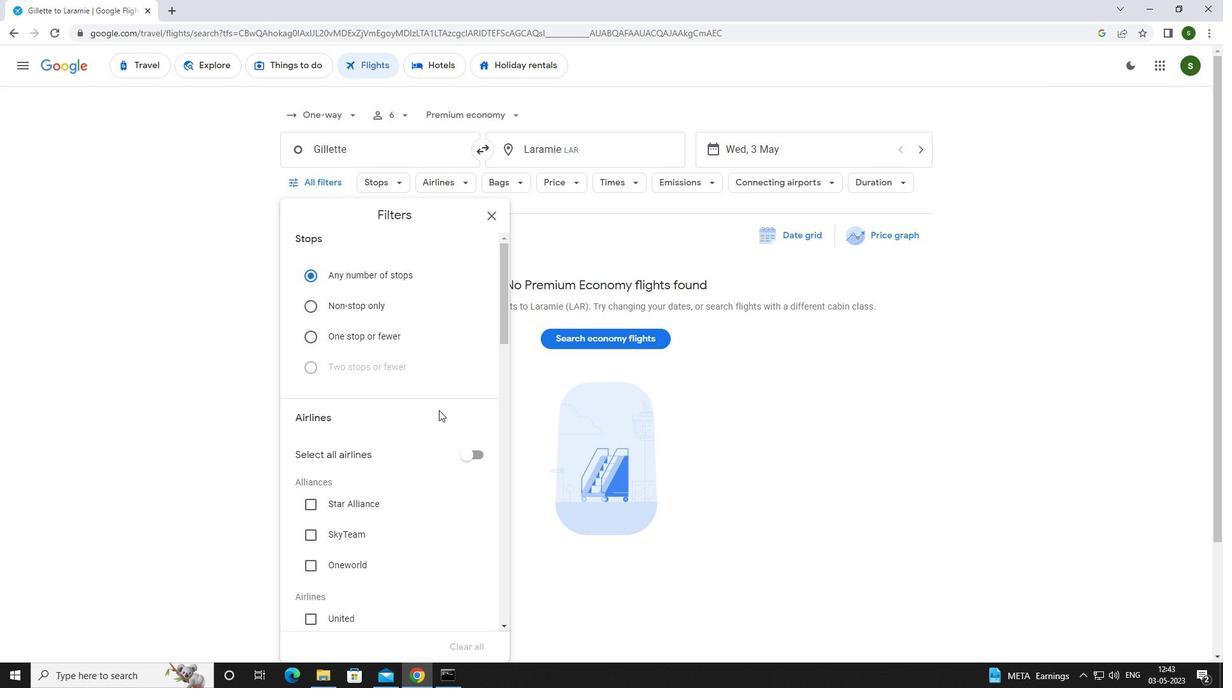 
Action: Mouse scrolled (434, 402) with delta (0, 0)
Screenshot: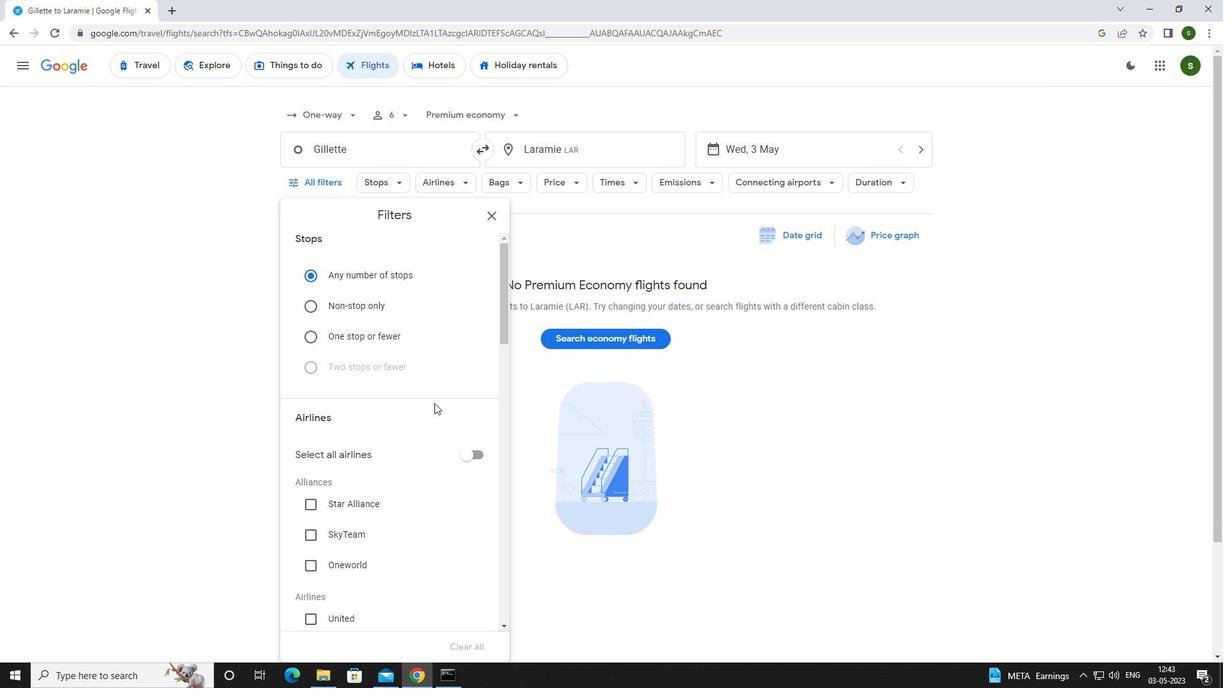 
Action: Mouse scrolled (434, 402) with delta (0, 0)
Screenshot: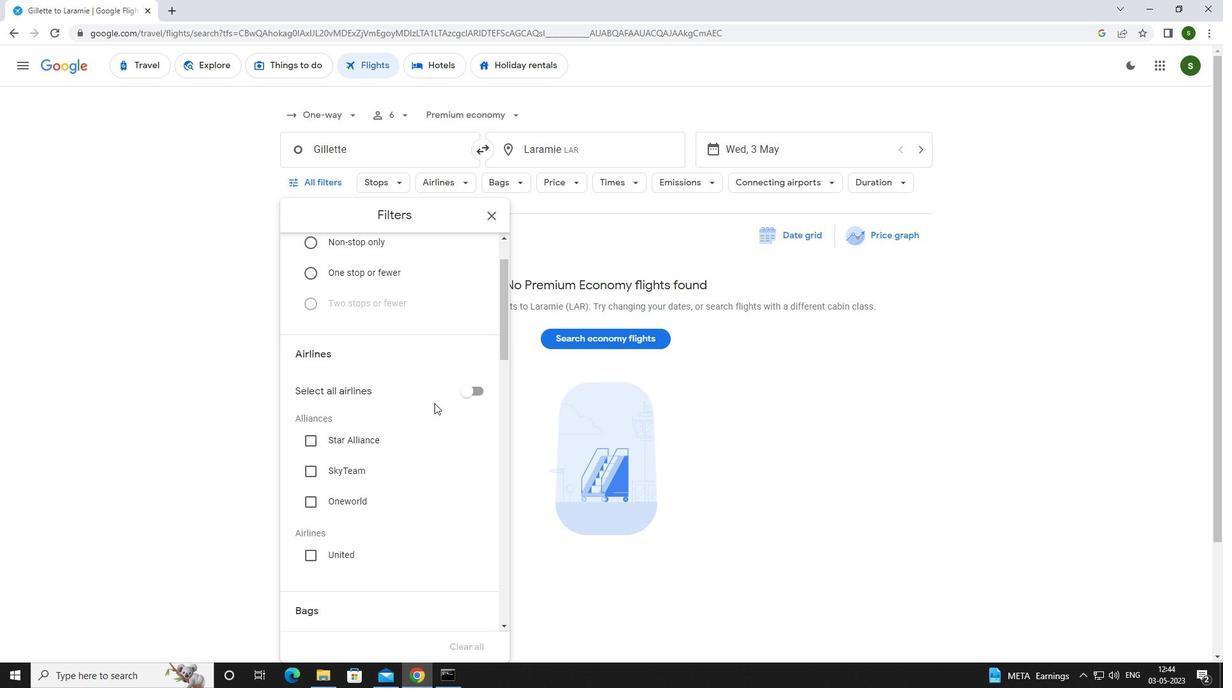 
Action: Mouse scrolled (434, 402) with delta (0, 0)
Screenshot: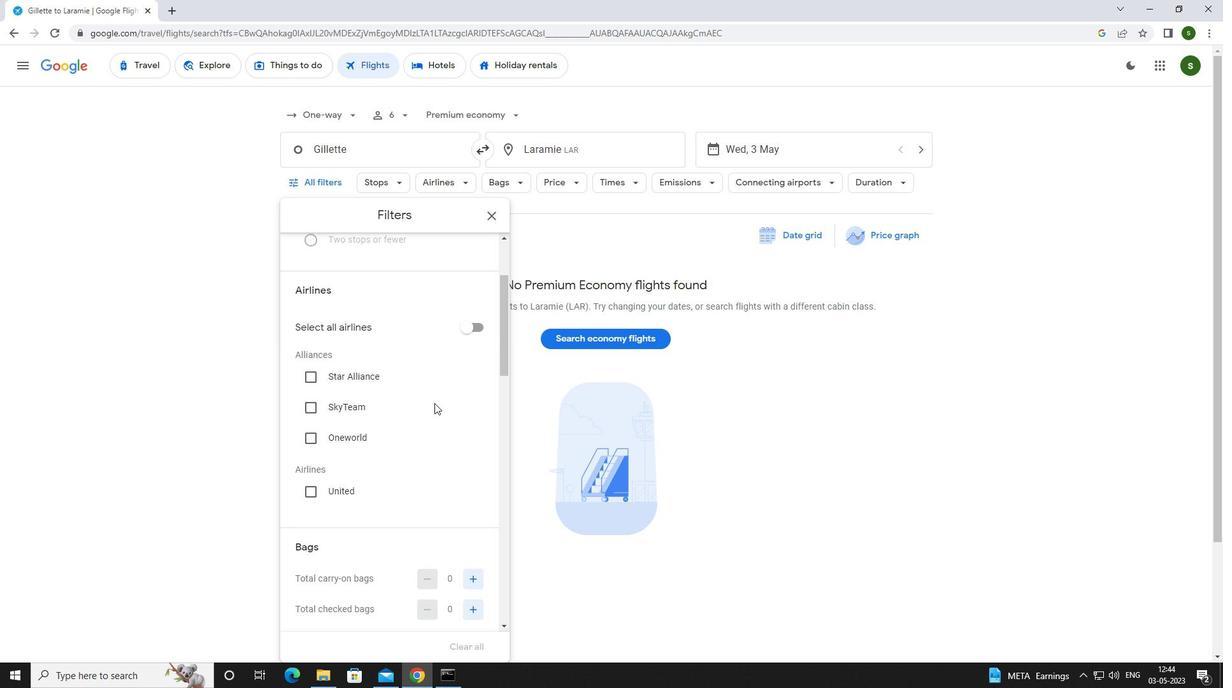 
Action: Mouse scrolled (434, 402) with delta (0, 0)
Screenshot: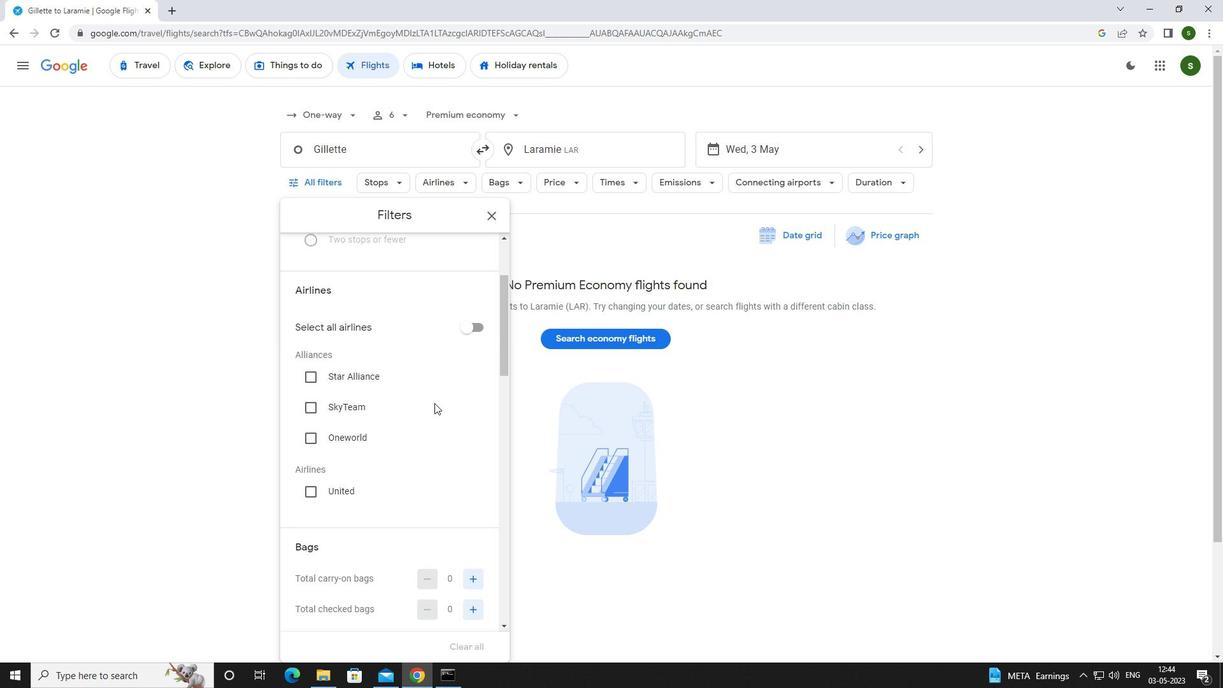 
Action: Mouse moved to (476, 485)
Screenshot: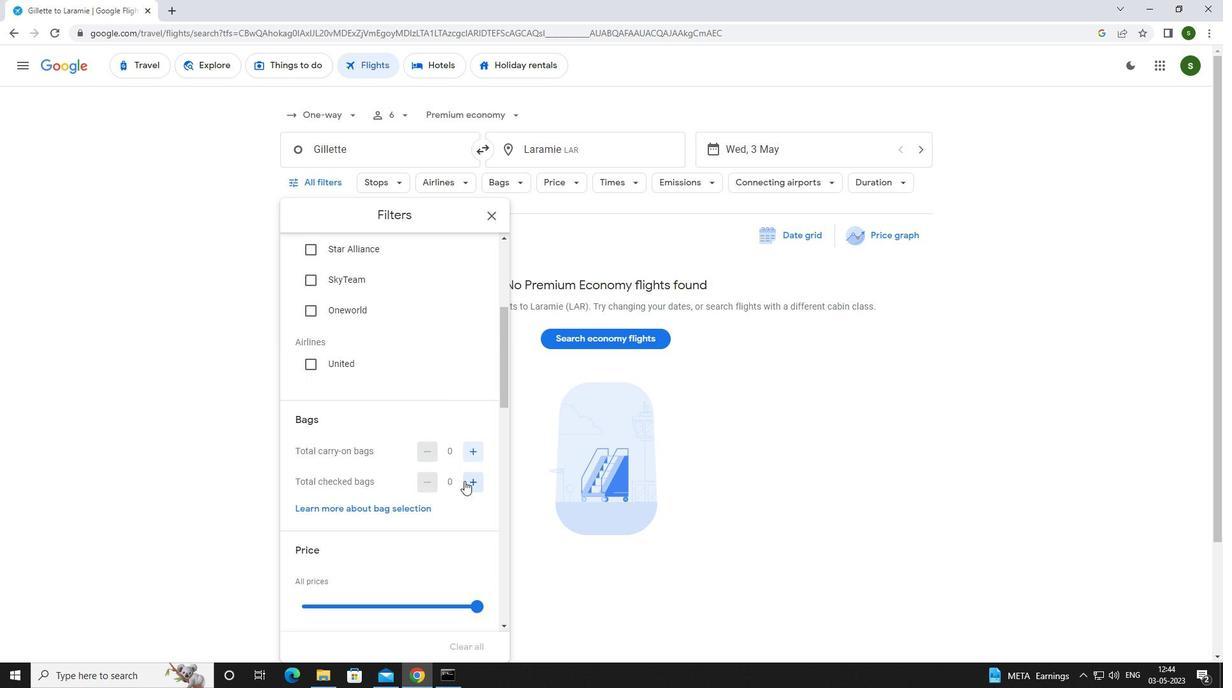 
Action: Mouse pressed left at (476, 485)
Screenshot: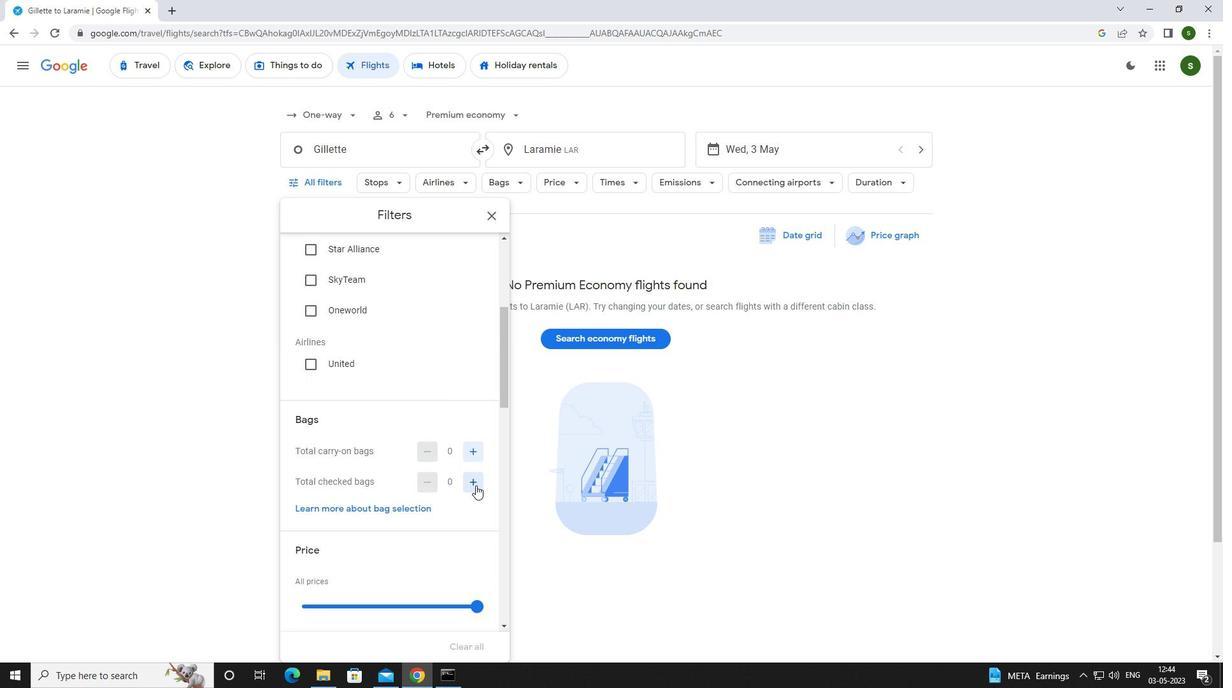 
Action: Mouse pressed left at (476, 485)
Screenshot: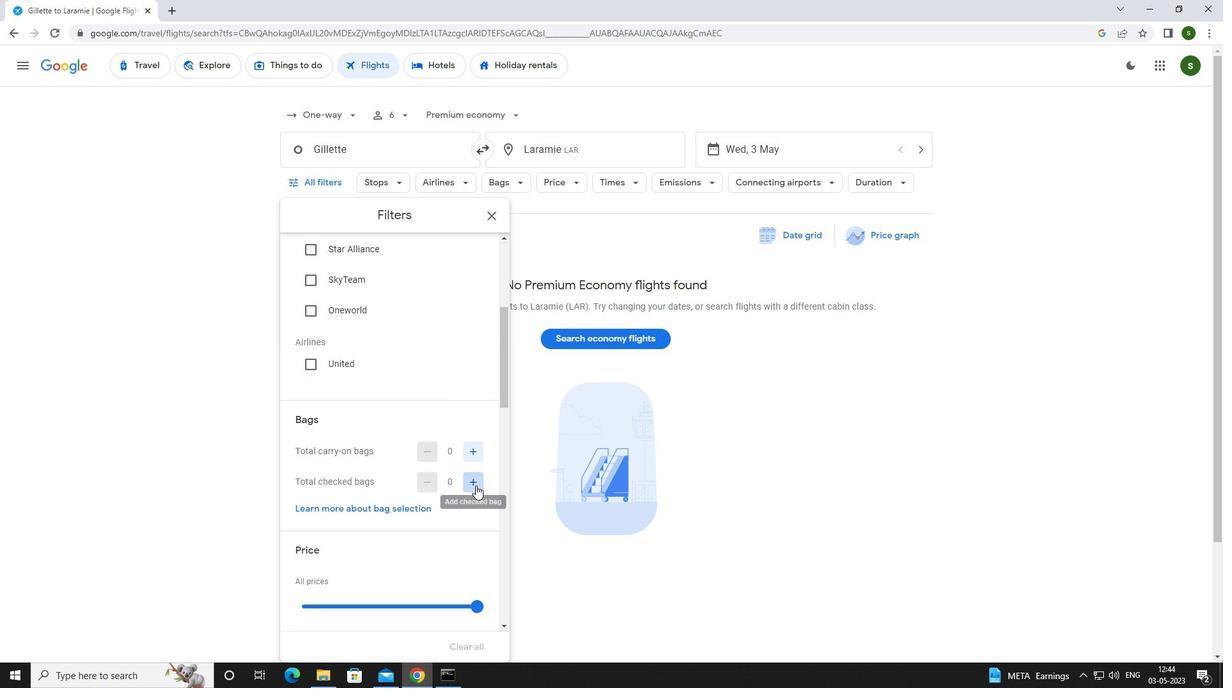 
Action: Mouse pressed left at (476, 485)
Screenshot: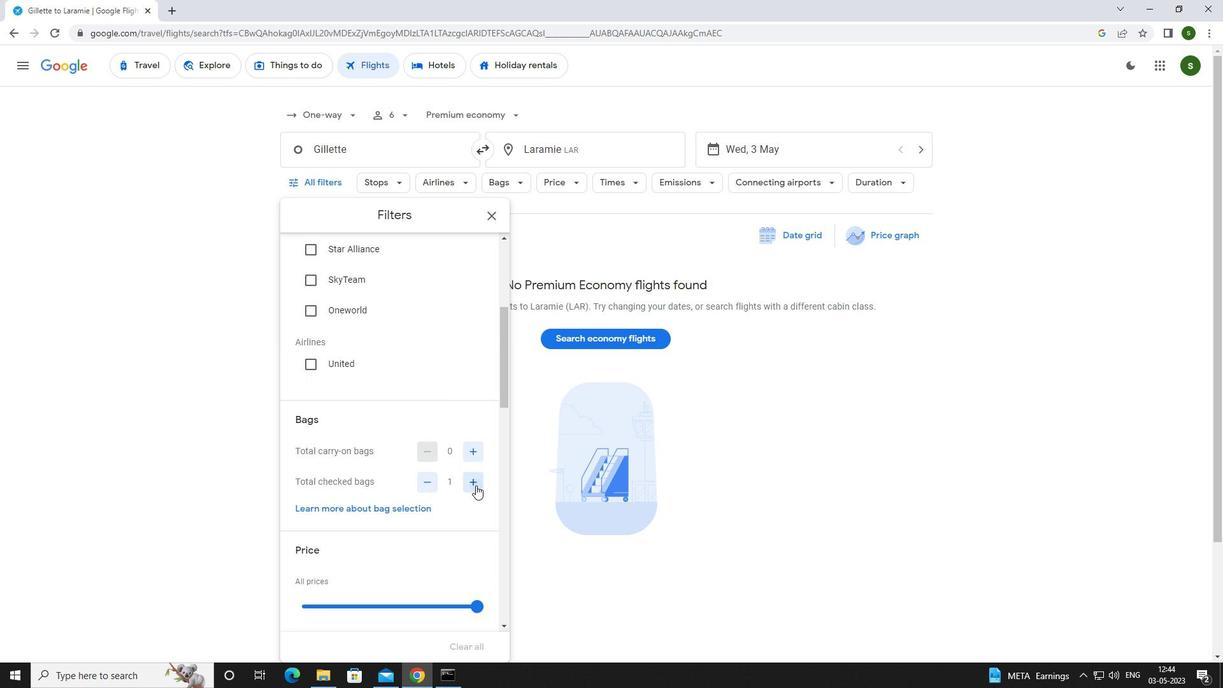 
Action: Mouse pressed left at (476, 485)
Screenshot: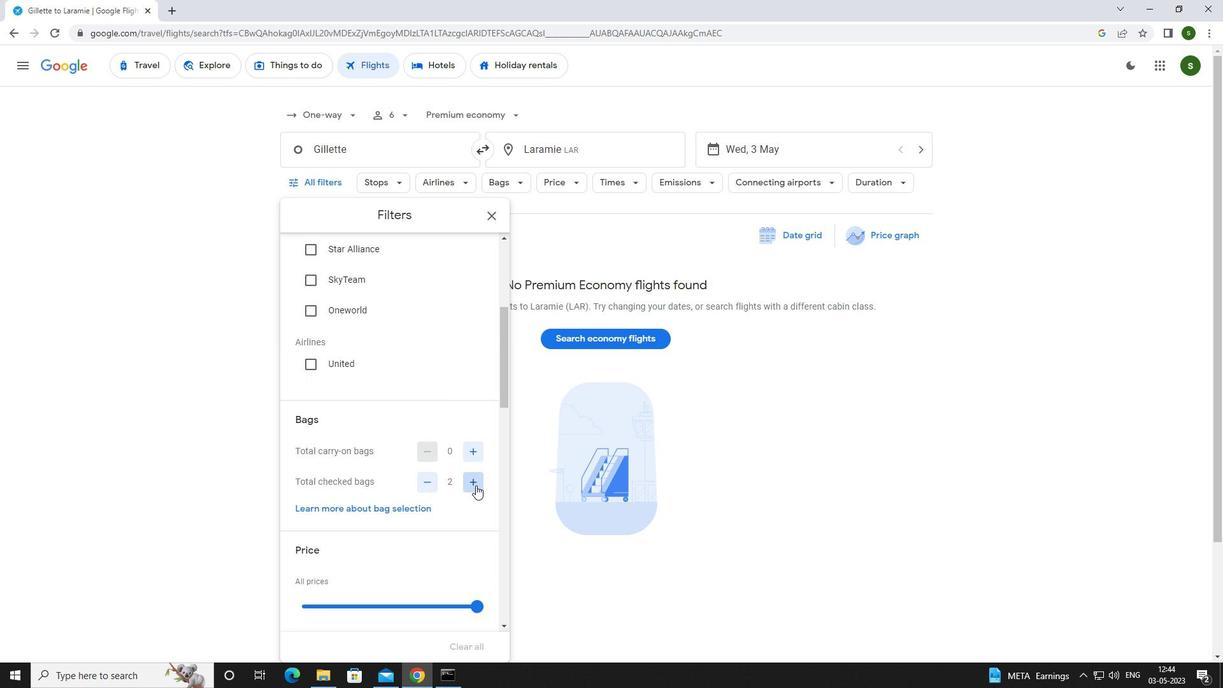
Action: Mouse pressed left at (476, 485)
Screenshot: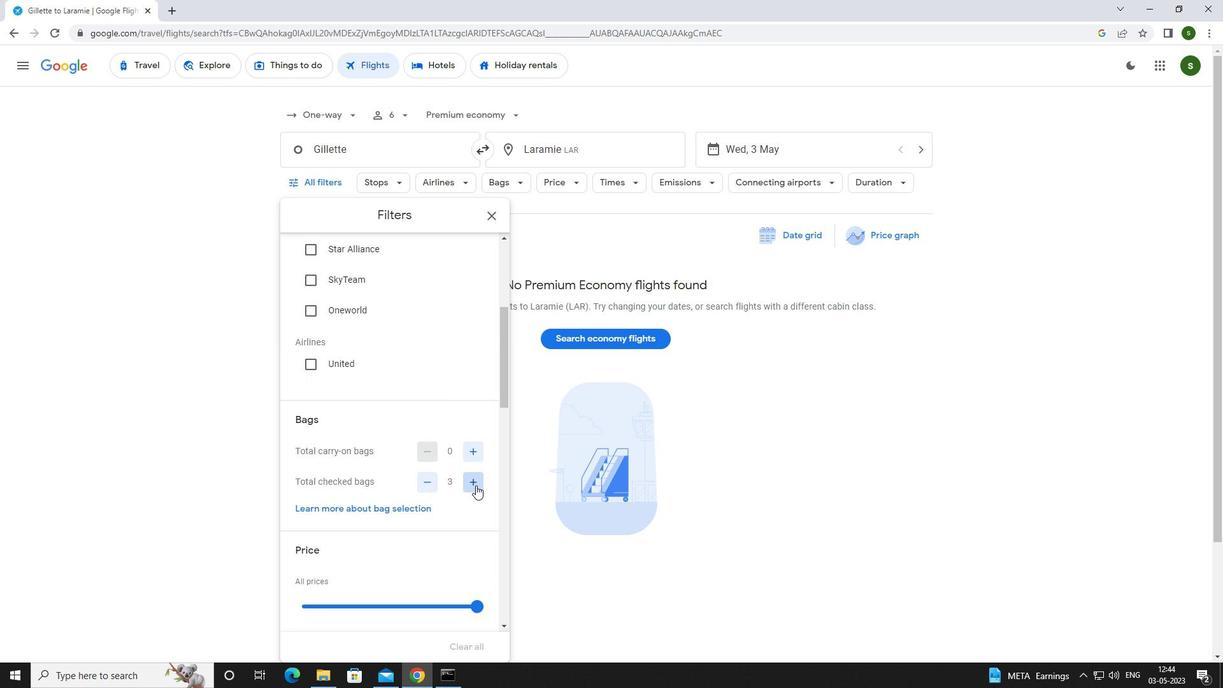 
Action: Mouse pressed left at (476, 485)
Screenshot: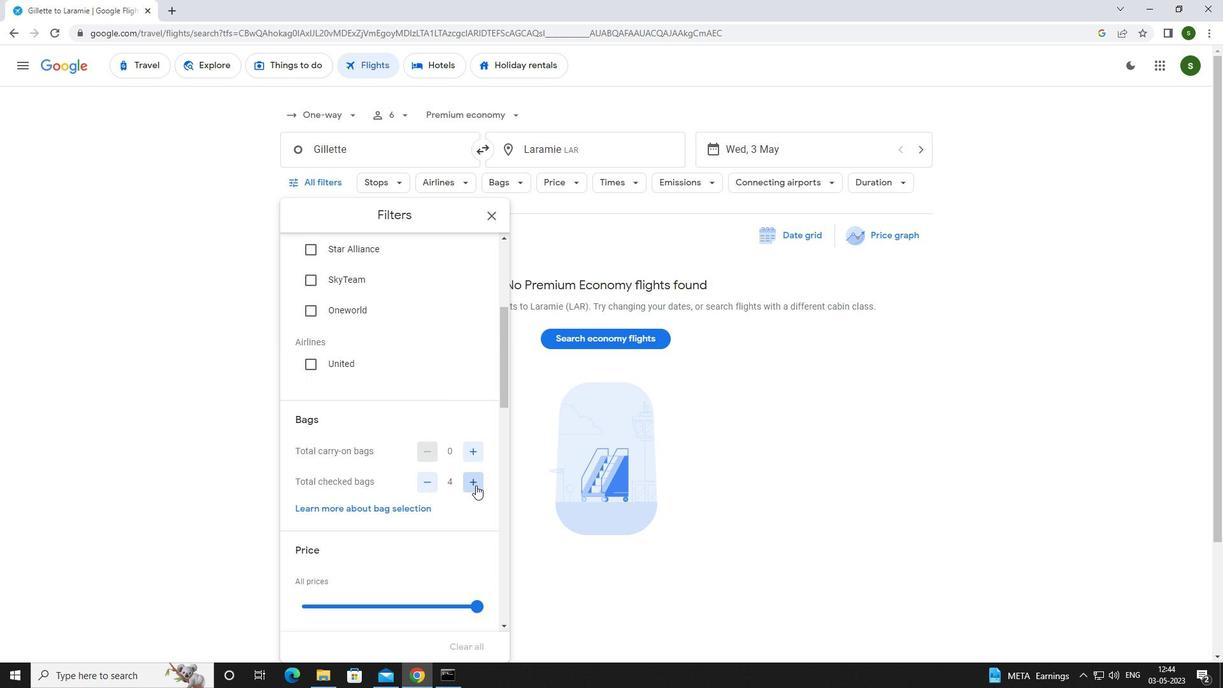 
Action: Mouse pressed left at (476, 485)
Screenshot: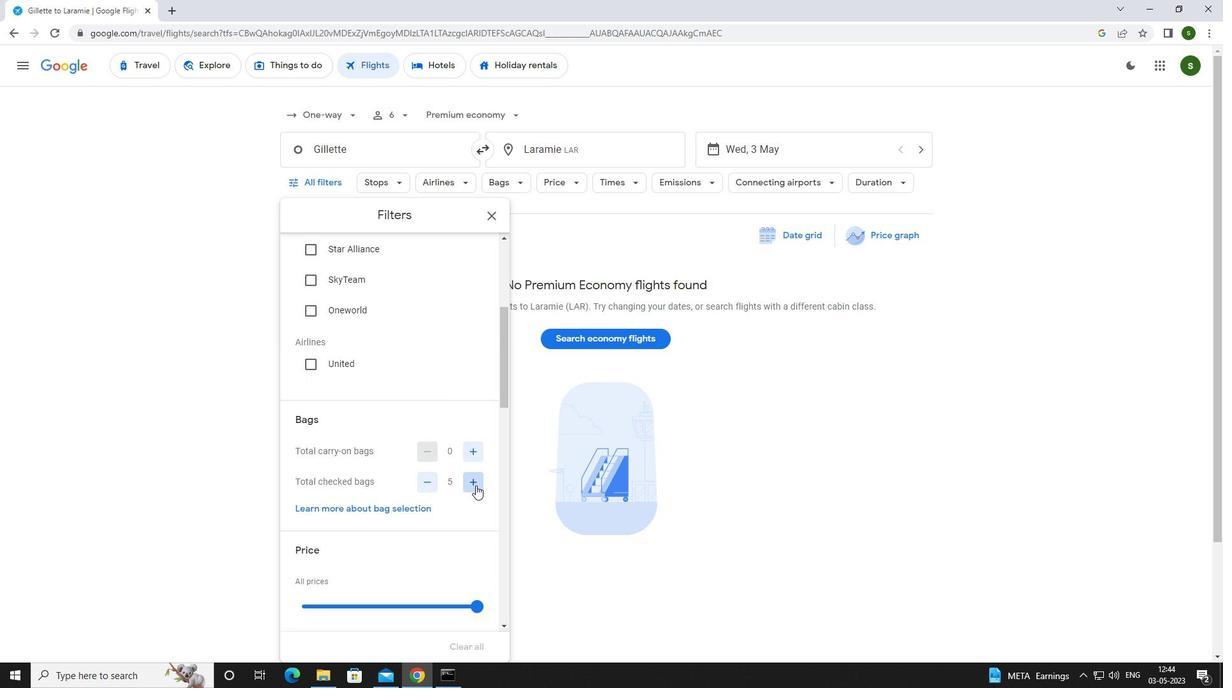 
Action: Mouse scrolled (476, 485) with delta (0, 0)
Screenshot: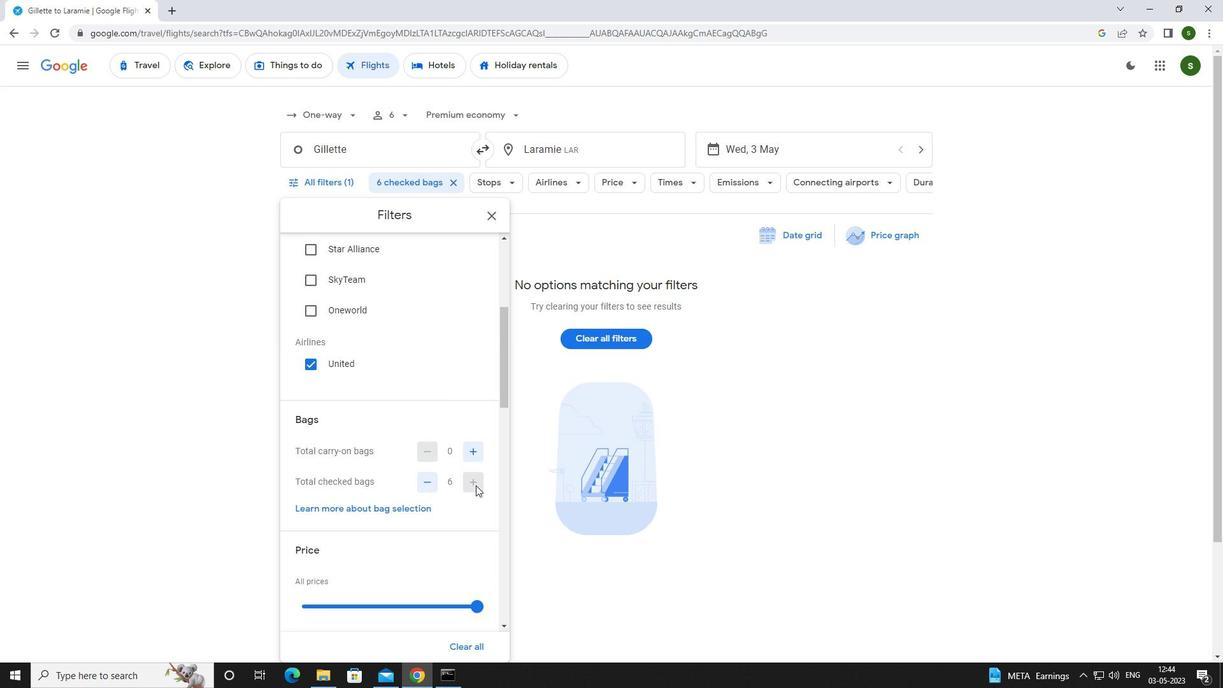 
Action: Mouse scrolled (476, 485) with delta (0, 0)
Screenshot: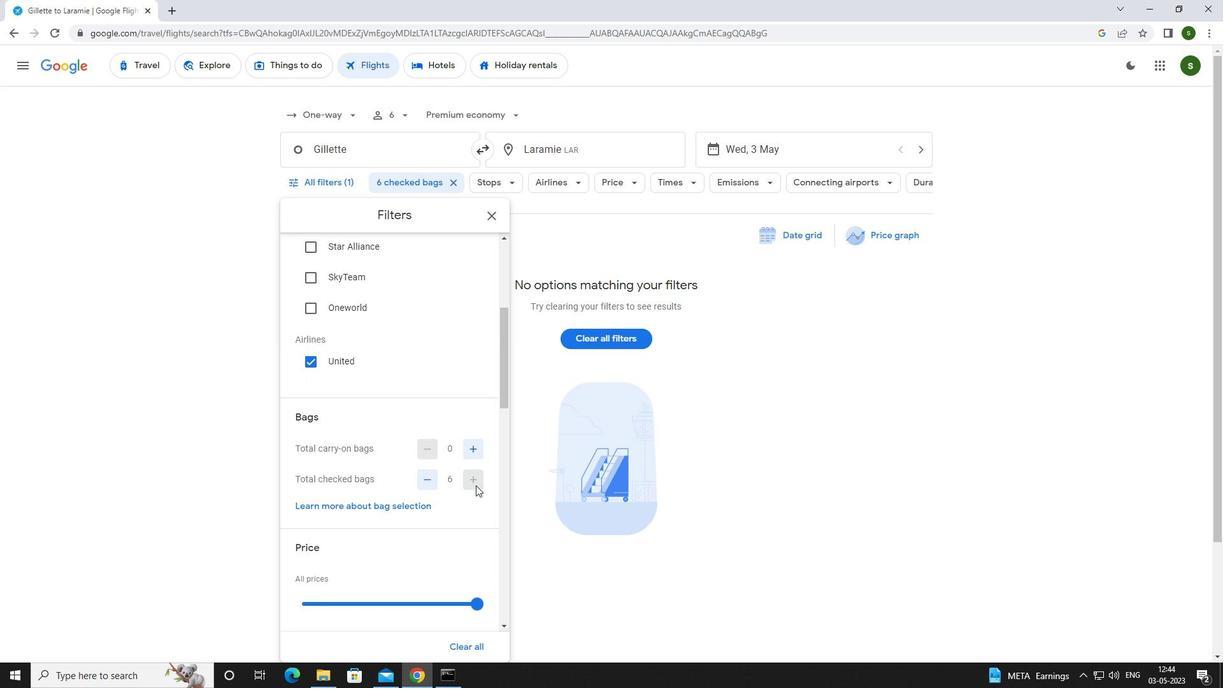 
Action: Mouse moved to (476, 479)
Screenshot: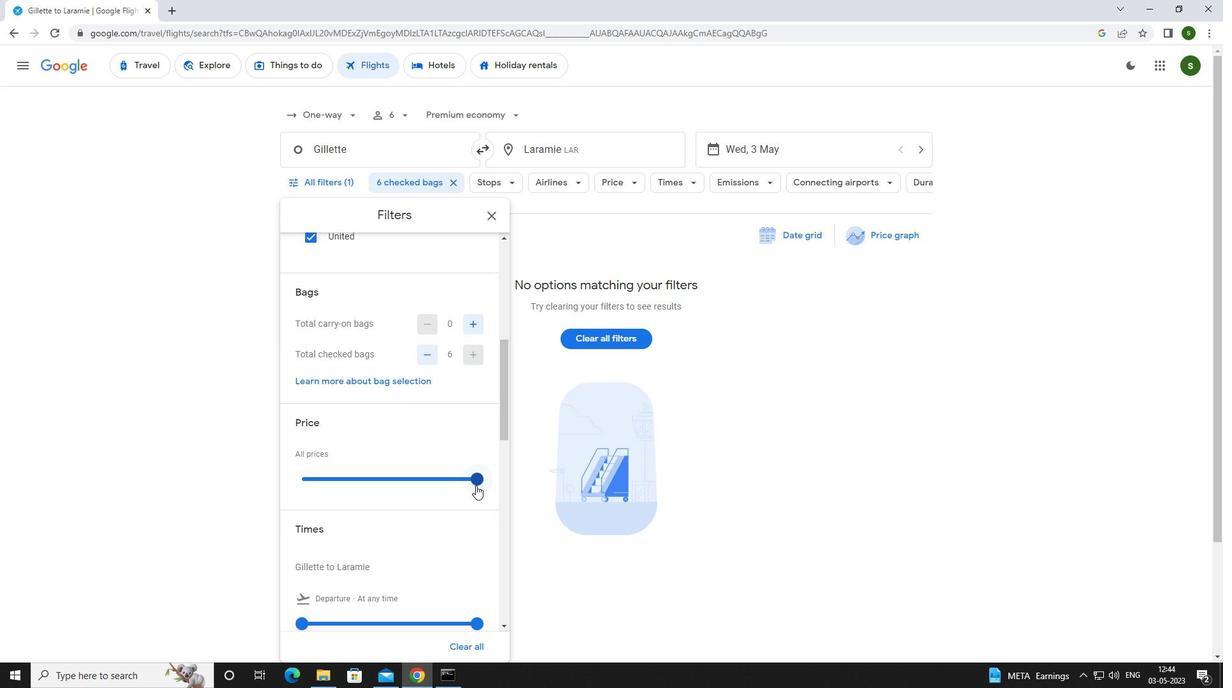 
Action: Mouse pressed left at (476, 479)
Screenshot: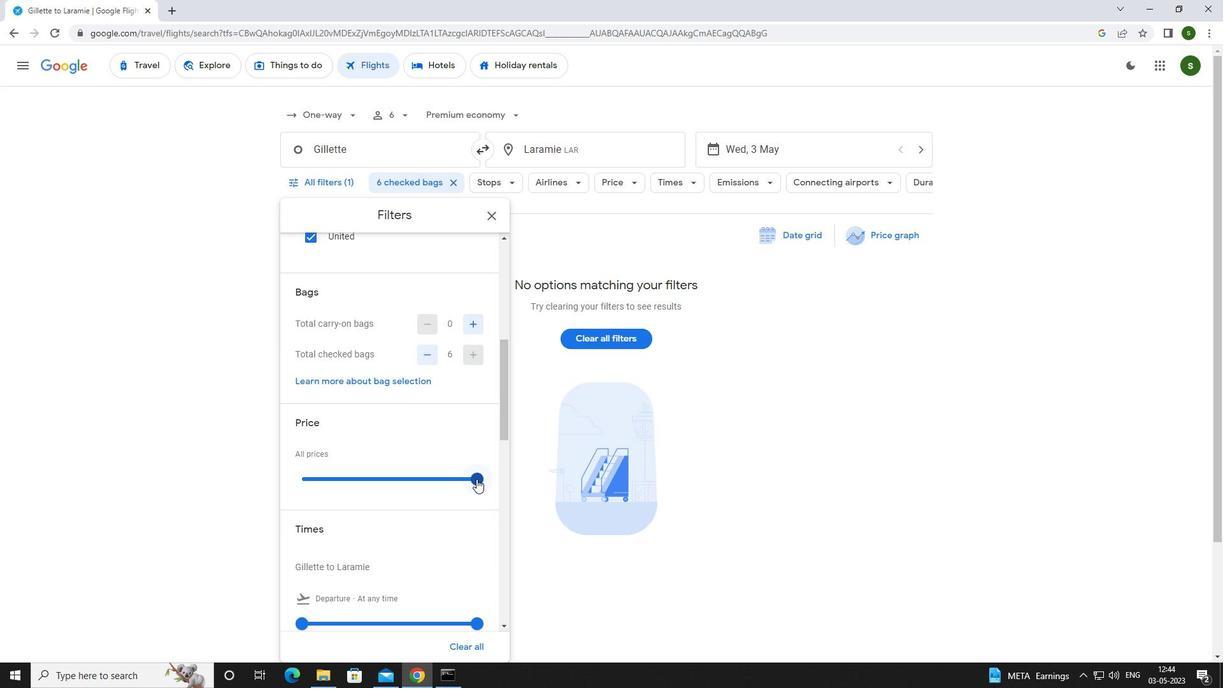 
Action: Mouse scrolled (476, 478) with delta (0, 0)
Screenshot: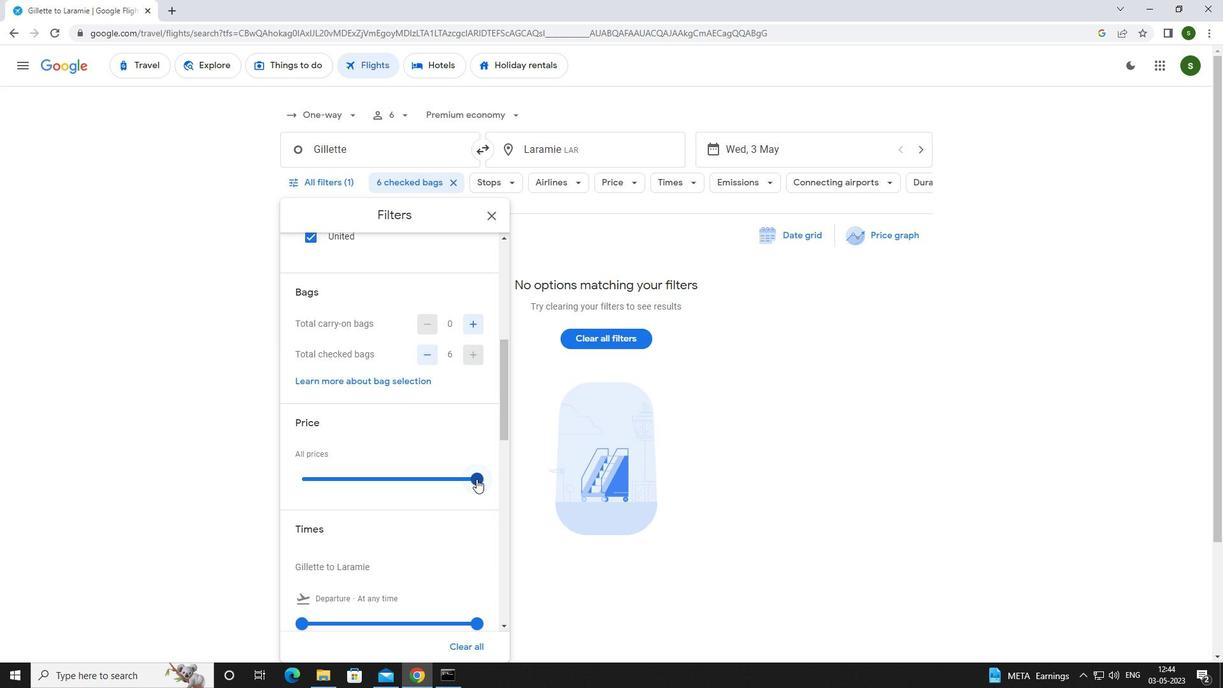 
Action: Mouse moved to (297, 560)
Screenshot: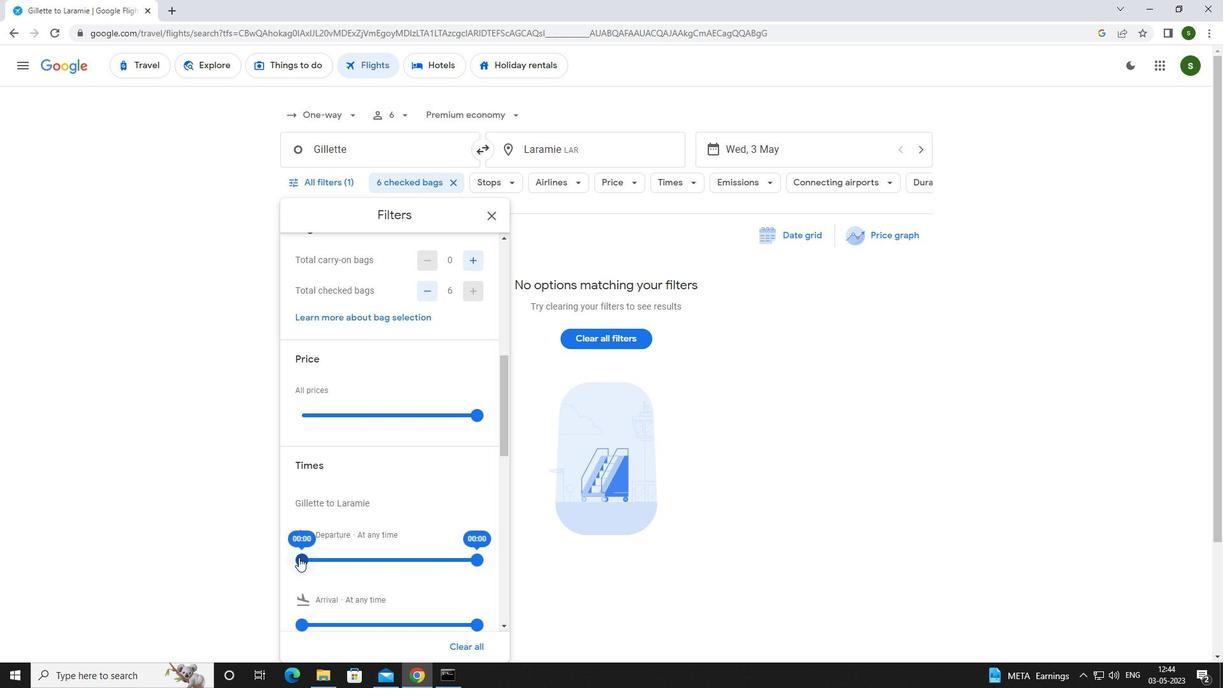 
Action: Mouse pressed left at (297, 560)
Screenshot: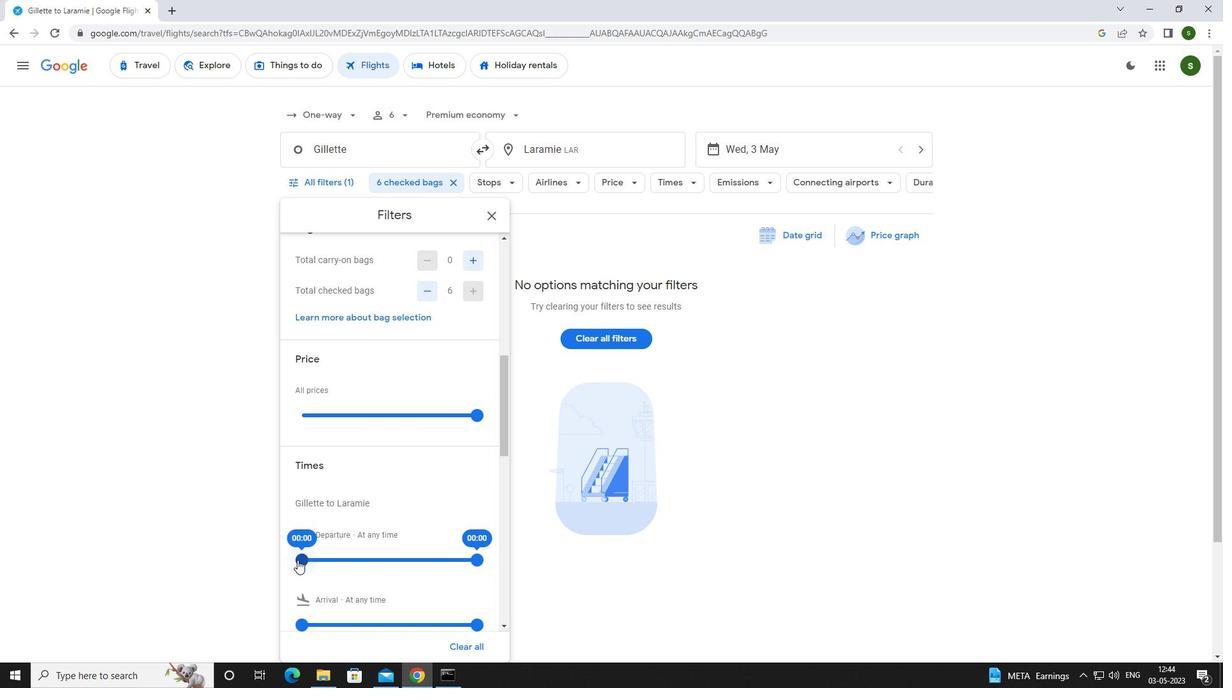 
Action: Mouse moved to (771, 469)
Screenshot: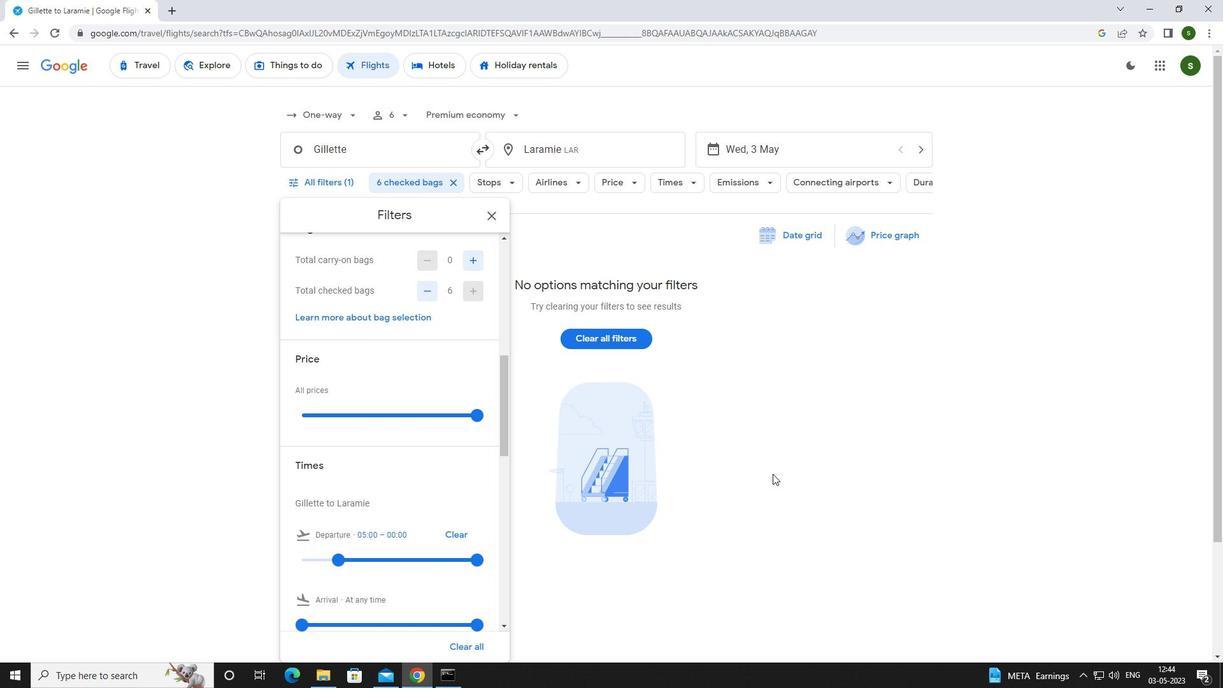 
Action: Mouse pressed left at (771, 469)
Screenshot: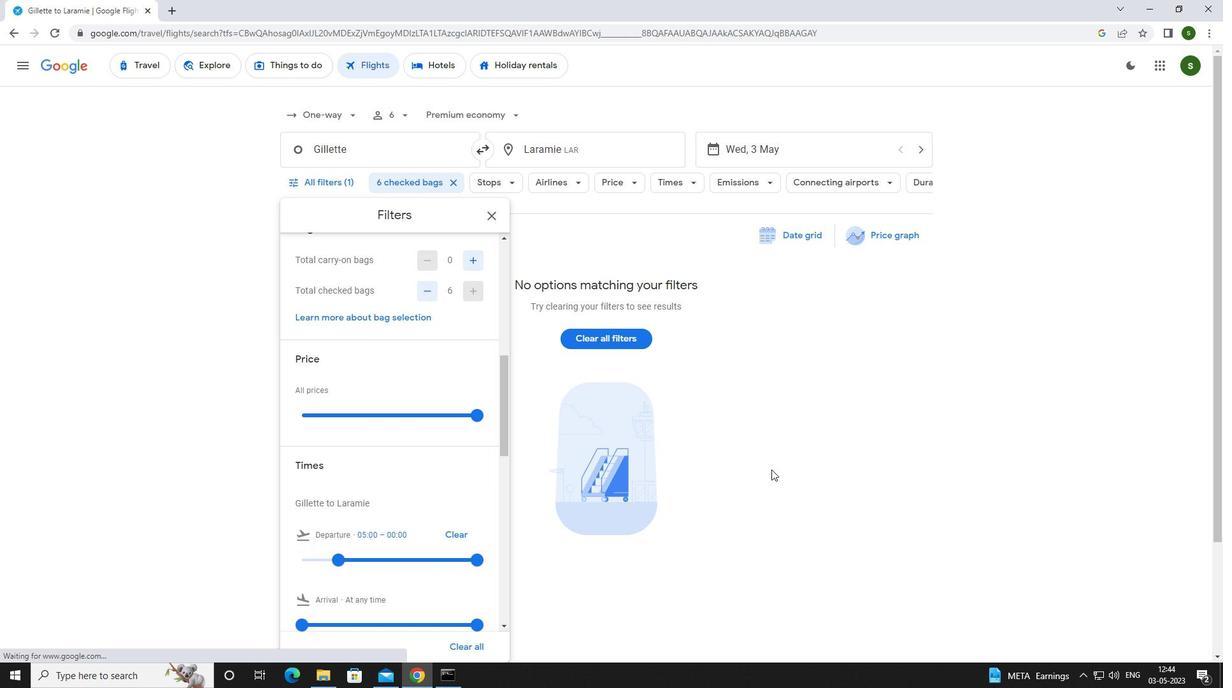 
